 Task: Find connections with filter location La Romana with filter topic #communitywith filter profile language Spanish with filter current company JOJO INTERNATIONAL PVT LTD with filter school St. Aloysius College, Mangalore-575003 with filter industry Engineering Services with filter service category Video Production with filter keywords title Chief Executive Officer
Action: Mouse moved to (524, 70)
Screenshot: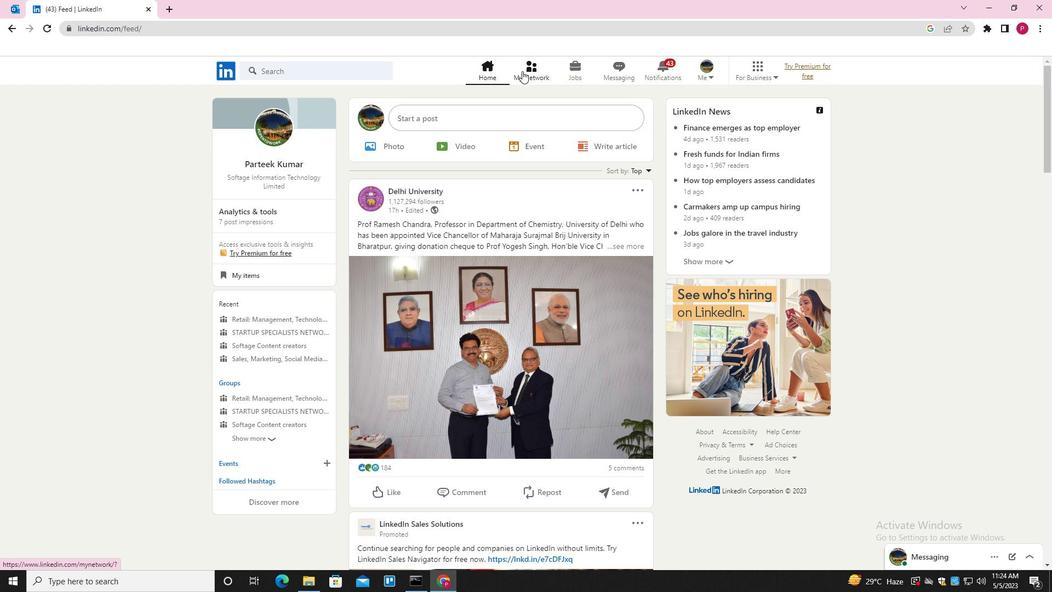 
Action: Mouse pressed left at (524, 70)
Screenshot: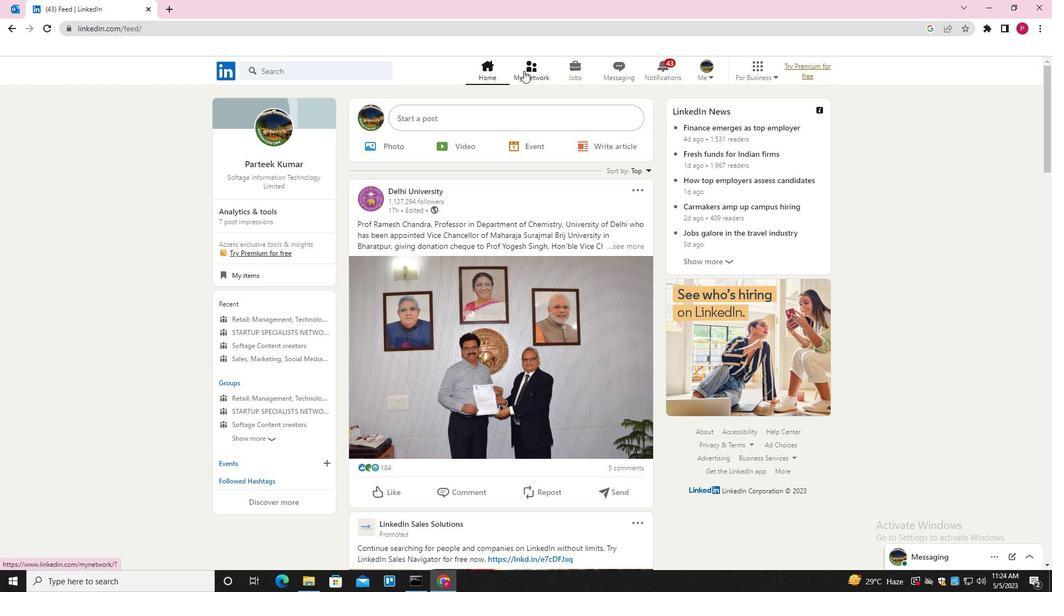 
Action: Mouse moved to (337, 134)
Screenshot: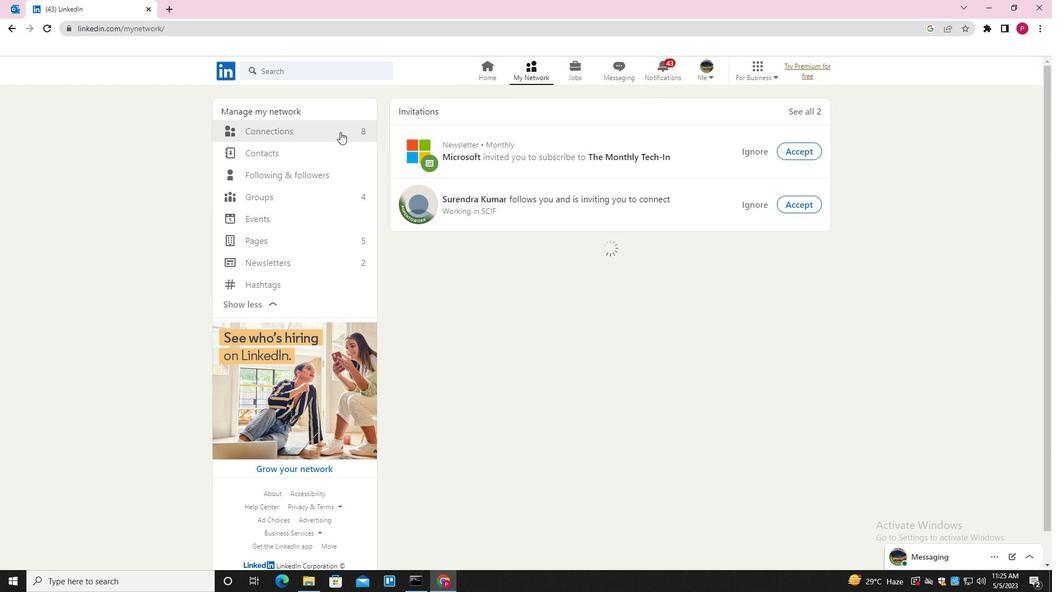
Action: Mouse pressed left at (337, 134)
Screenshot: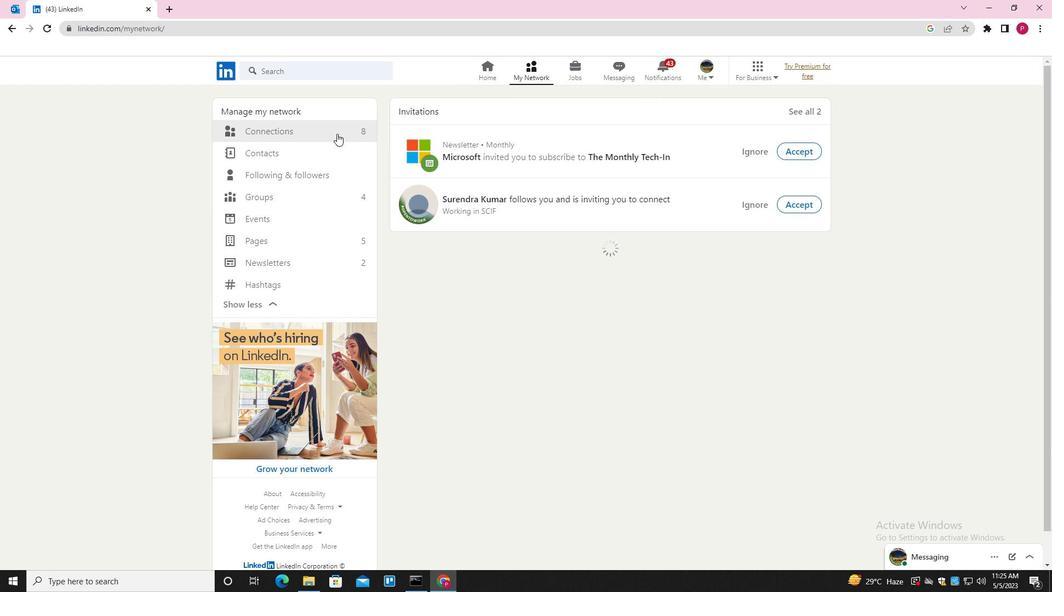 
Action: Mouse moved to (618, 132)
Screenshot: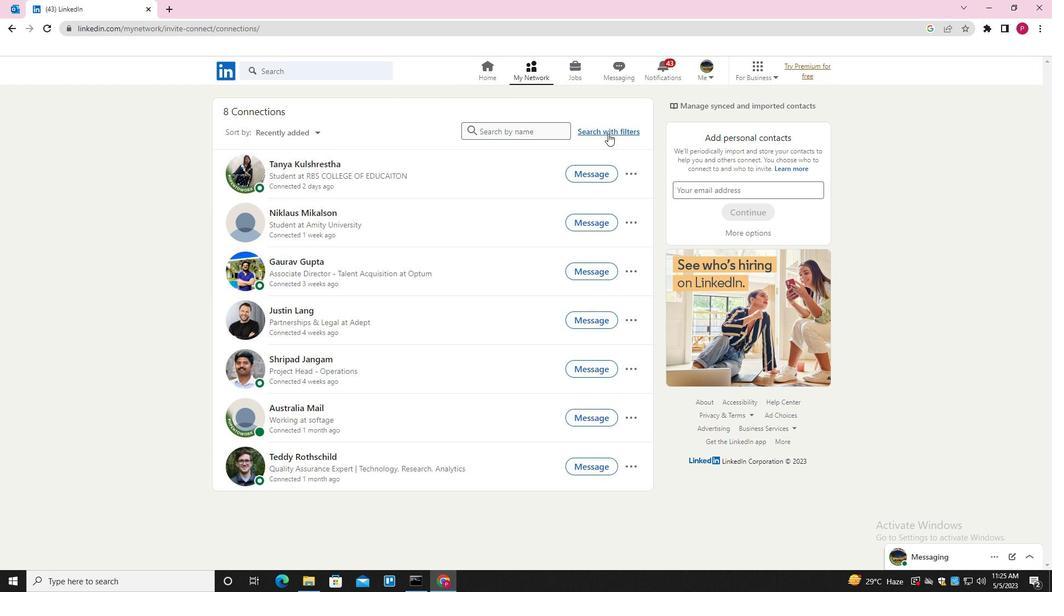 
Action: Mouse pressed left at (618, 132)
Screenshot: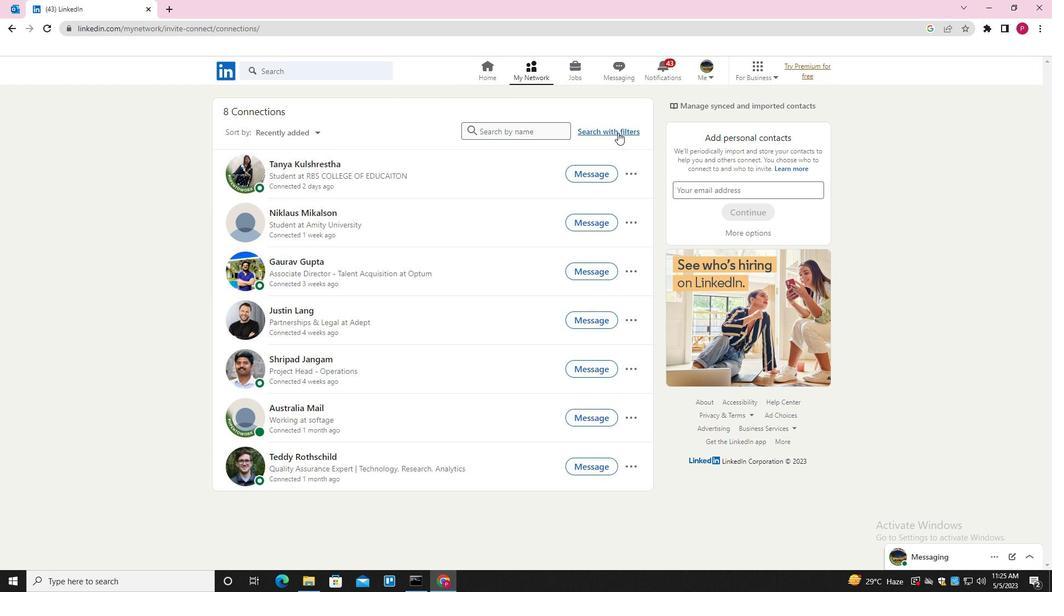 
Action: Mouse moved to (567, 104)
Screenshot: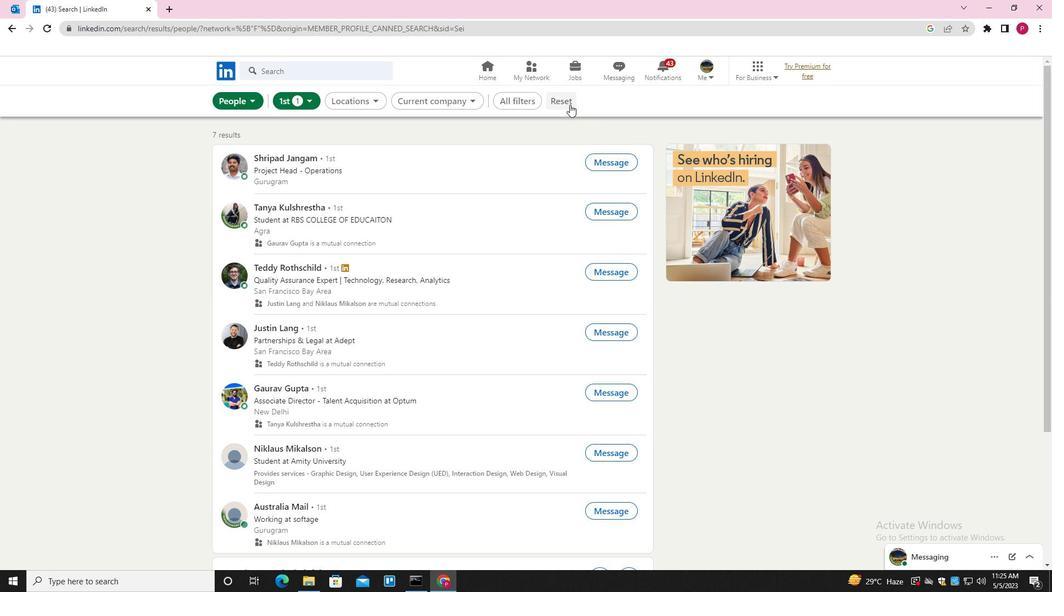 
Action: Mouse pressed left at (567, 104)
Screenshot: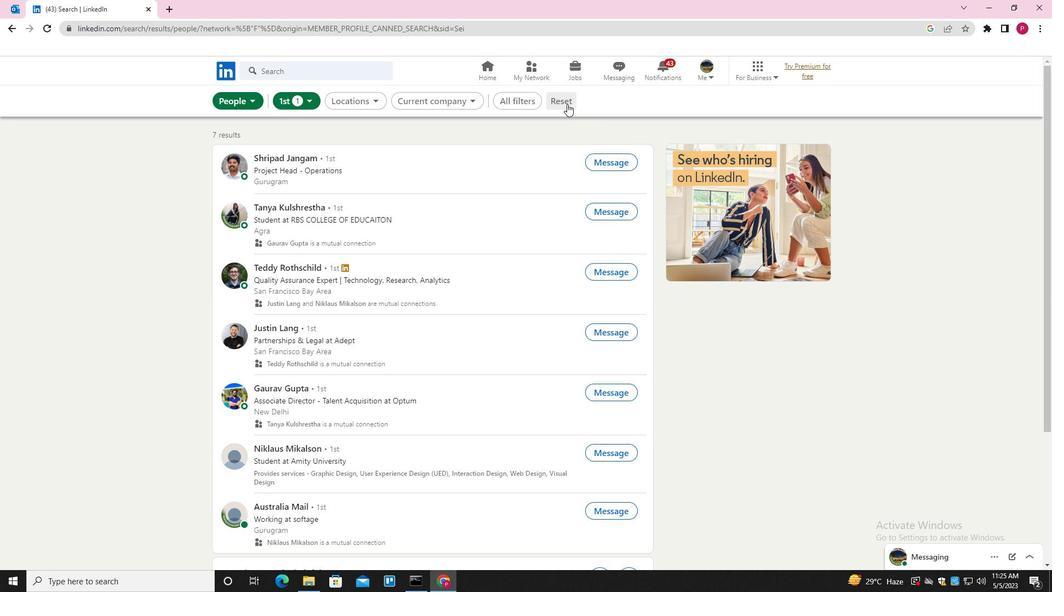 
Action: Mouse moved to (546, 101)
Screenshot: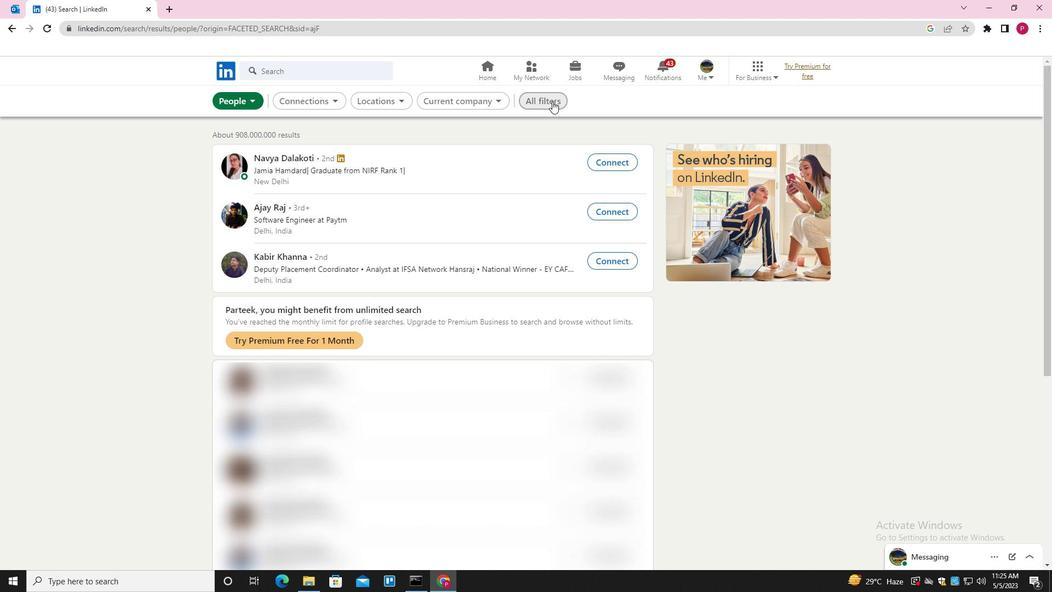 
Action: Mouse pressed left at (546, 101)
Screenshot: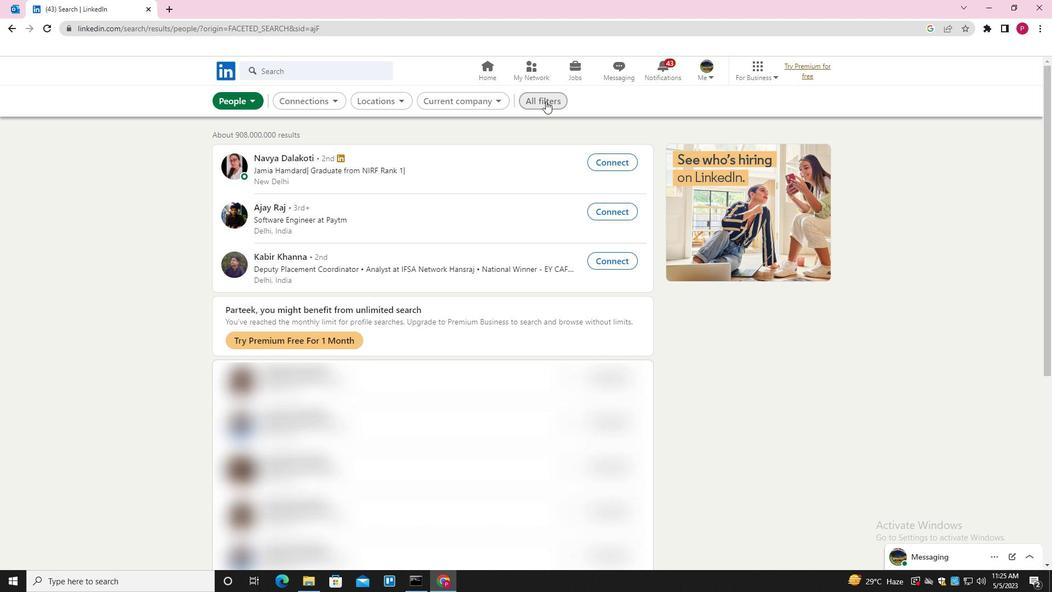 
Action: Mouse moved to (836, 239)
Screenshot: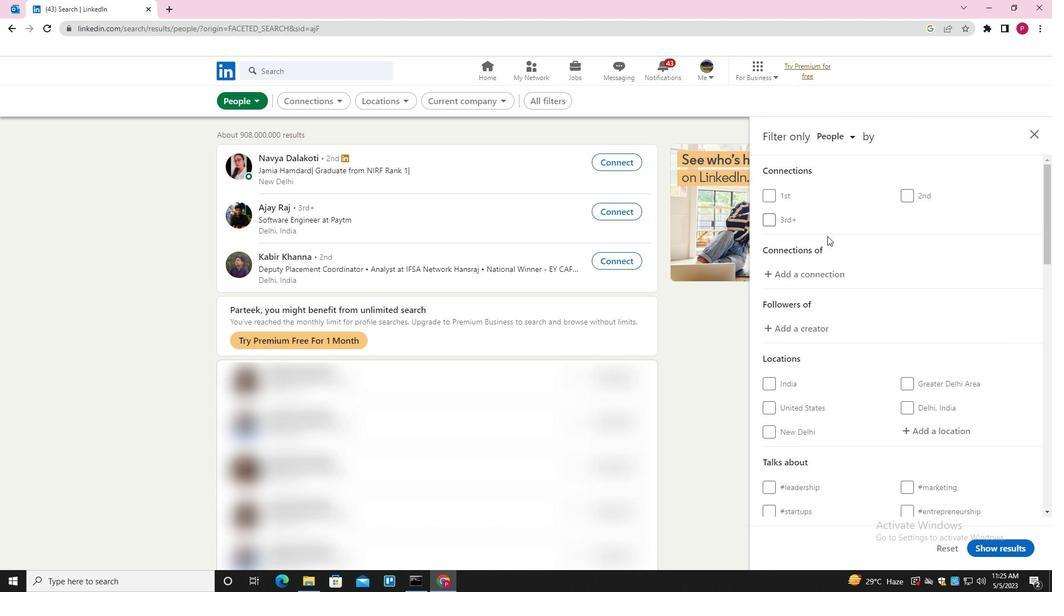 
Action: Mouse scrolled (836, 239) with delta (0, 0)
Screenshot: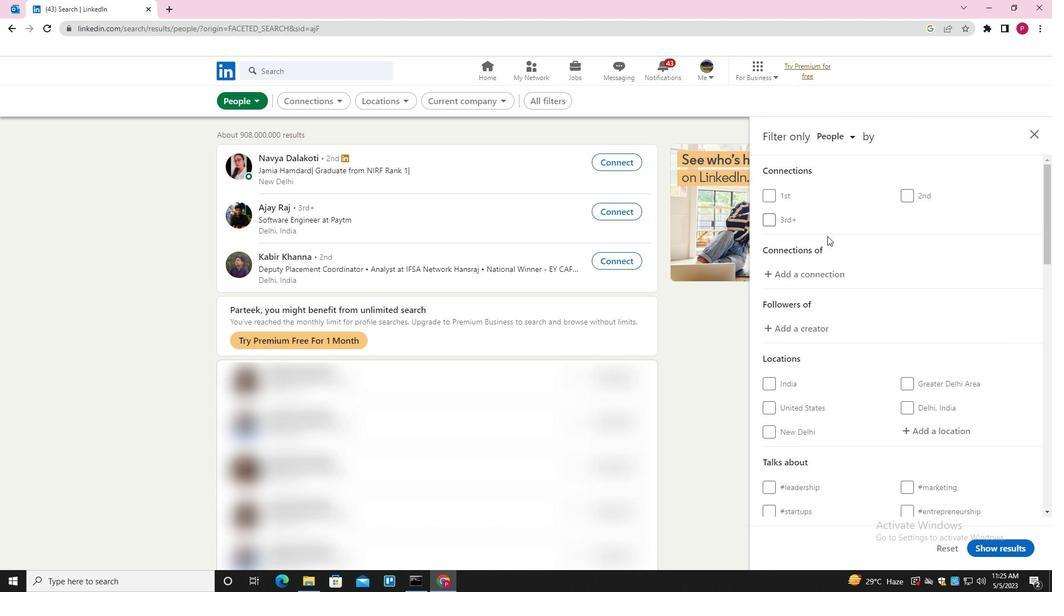 
Action: Mouse moved to (847, 246)
Screenshot: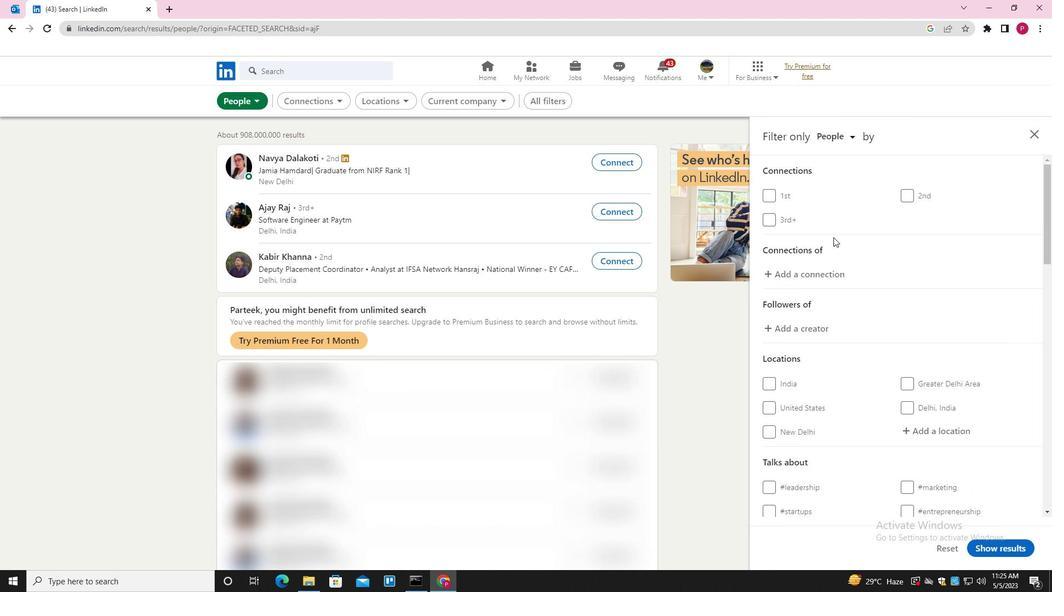 
Action: Mouse scrolled (847, 245) with delta (0, 0)
Screenshot: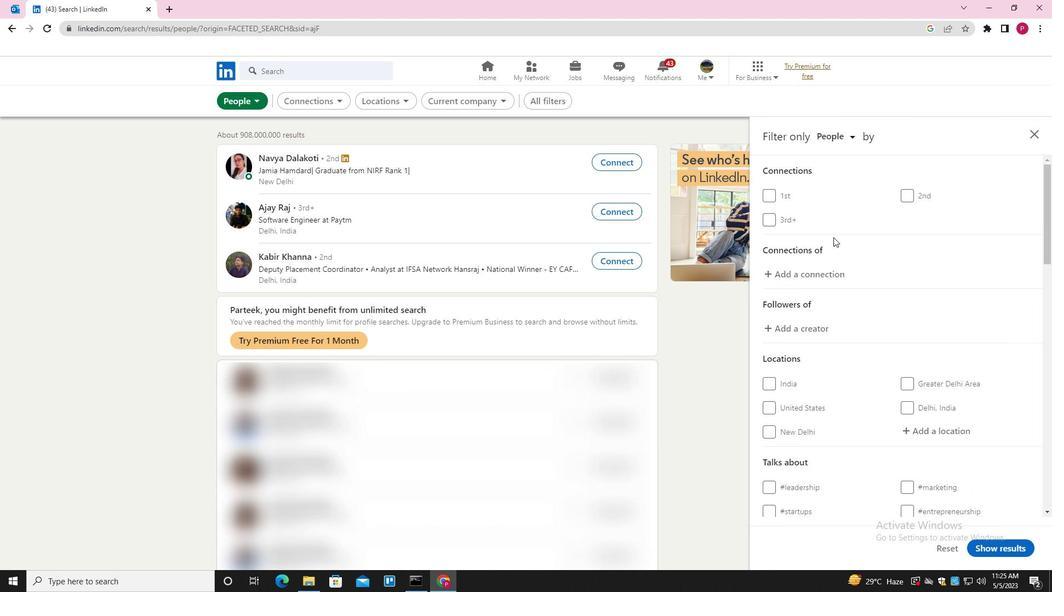 
Action: Mouse moved to (882, 261)
Screenshot: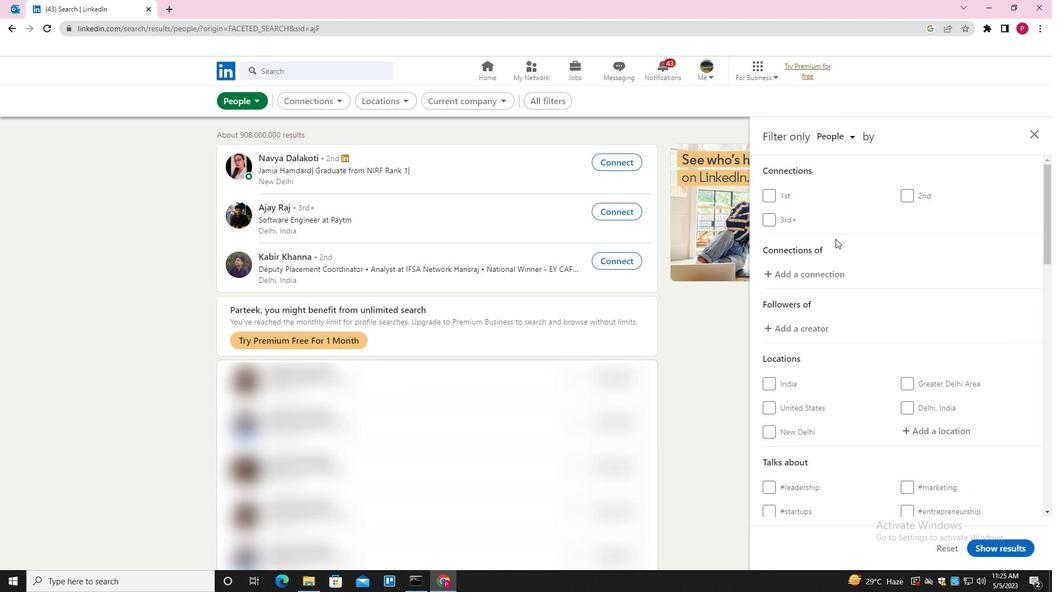 
Action: Mouse scrolled (882, 260) with delta (0, 0)
Screenshot: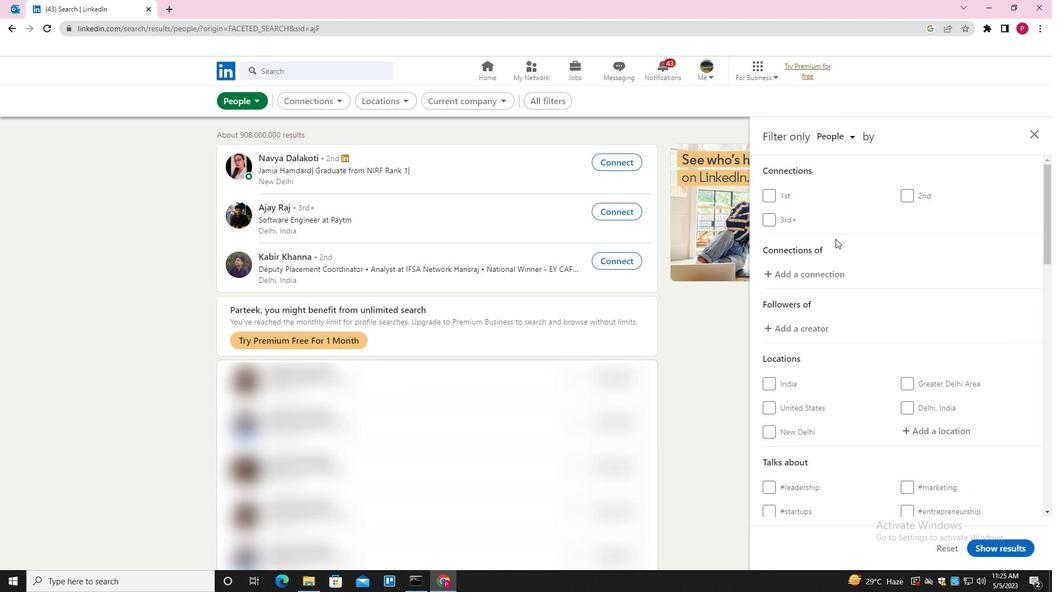 
Action: Mouse moved to (920, 269)
Screenshot: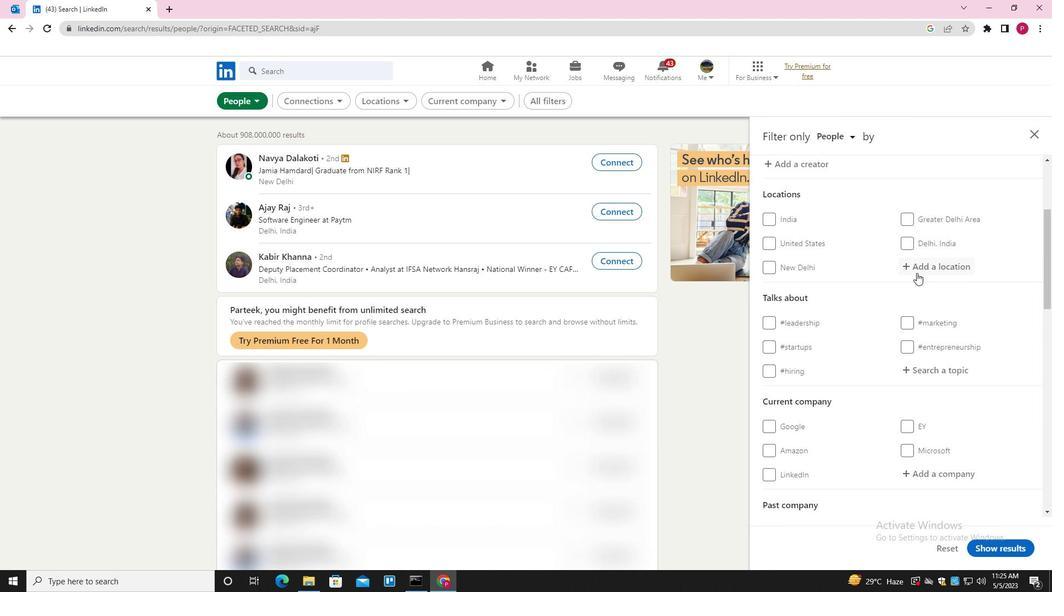 
Action: Mouse pressed left at (920, 269)
Screenshot: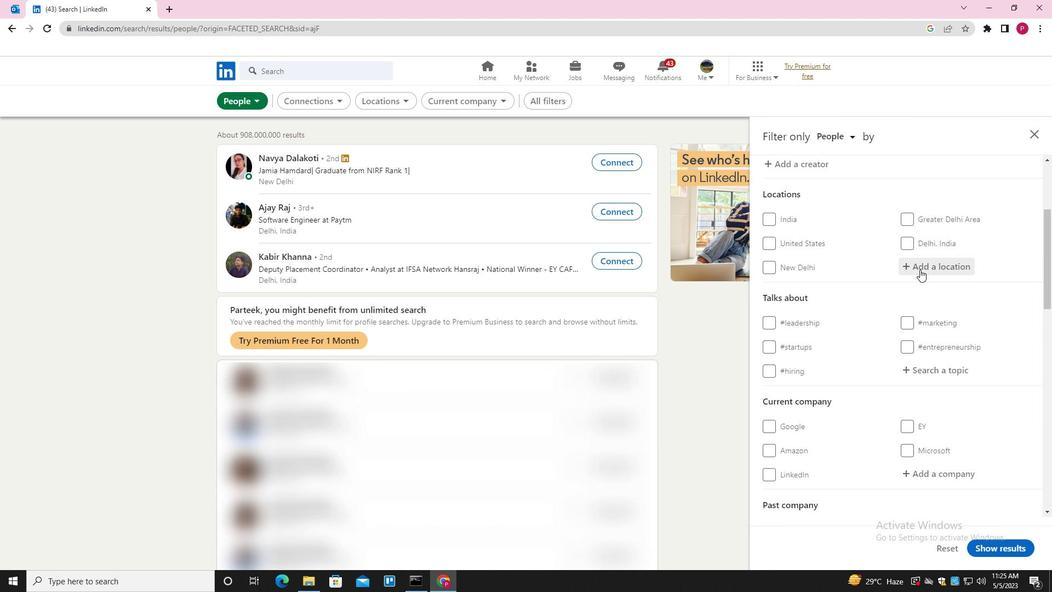 
Action: Key pressed <Key.shift>LA<Key.space><Key.shift>ROMANA<Key.space><Key.down><Key.enter>
Screenshot: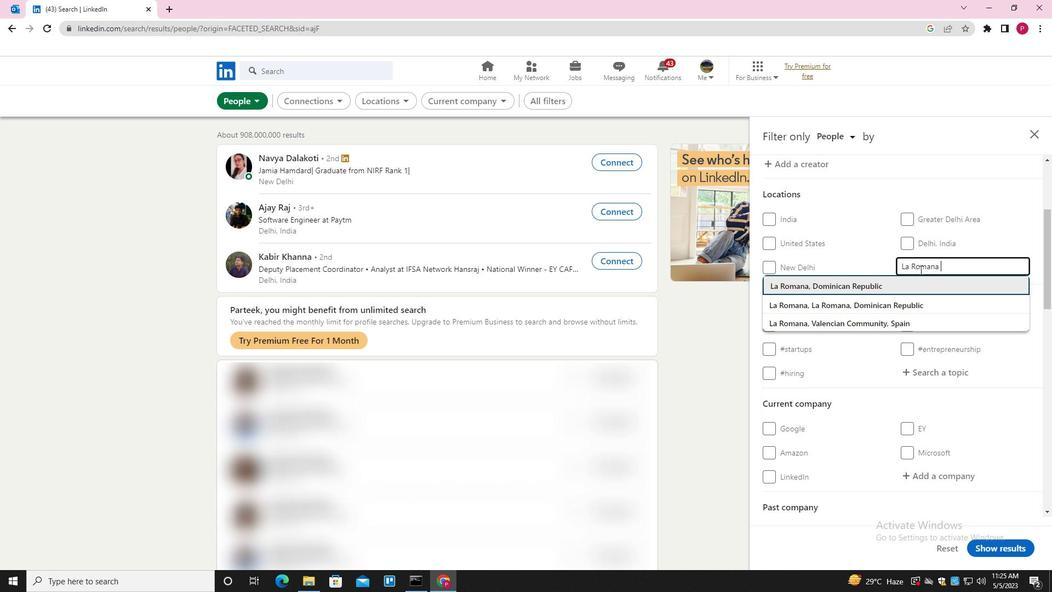 
Action: Mouse moved to (920, 276)
Screenshot: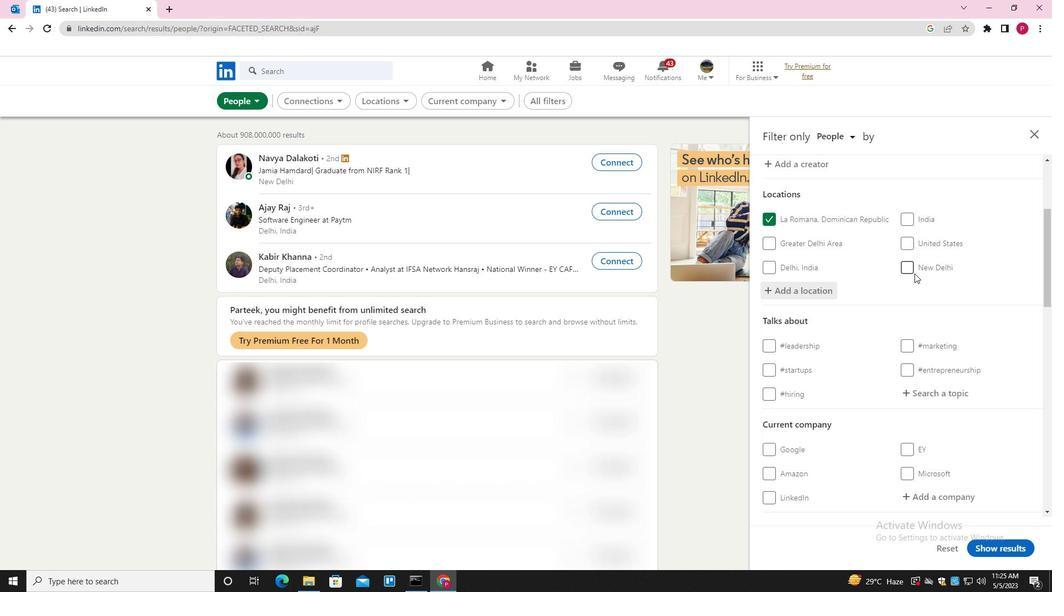 
Action: Mouse scrolled (920, 276) with delta (0, 0)
Screenshot: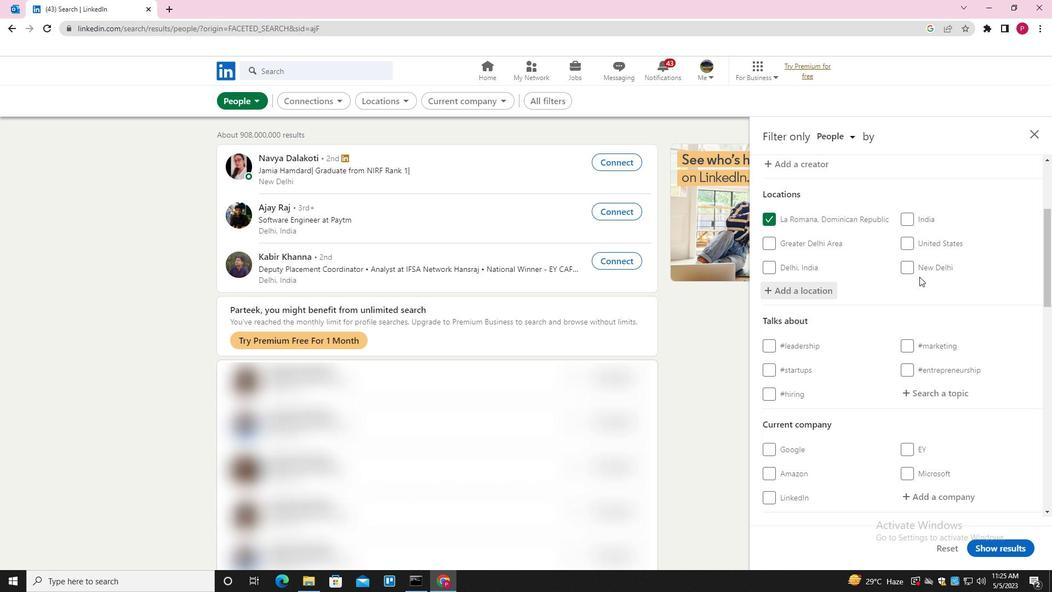 
Action: Mouse scrolled (920, 276) with delta (0, 0)
Screenshot: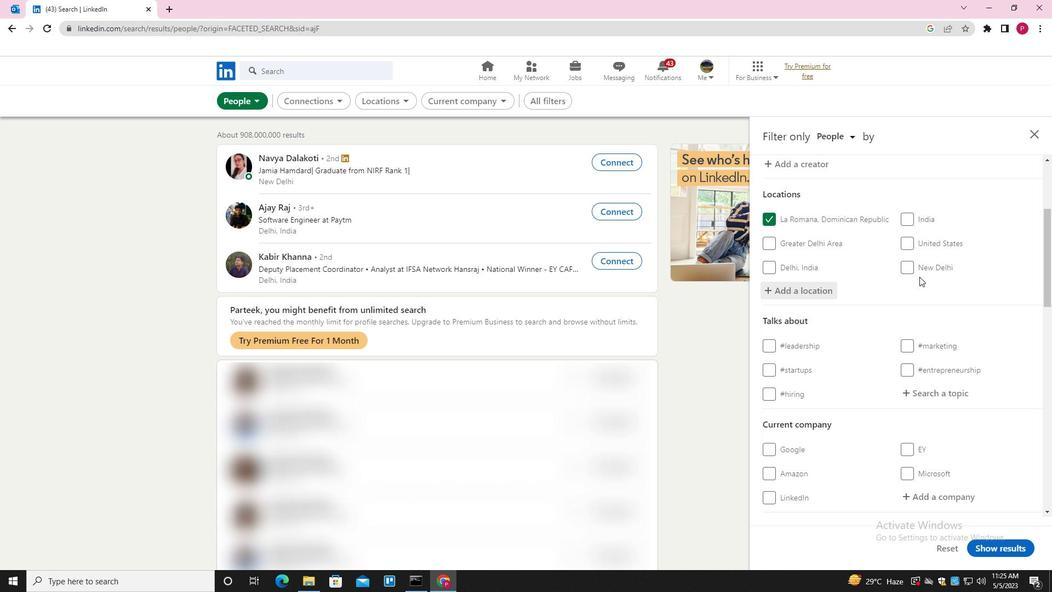 
Action: Mouse moved to (920, 277)
Screenshot: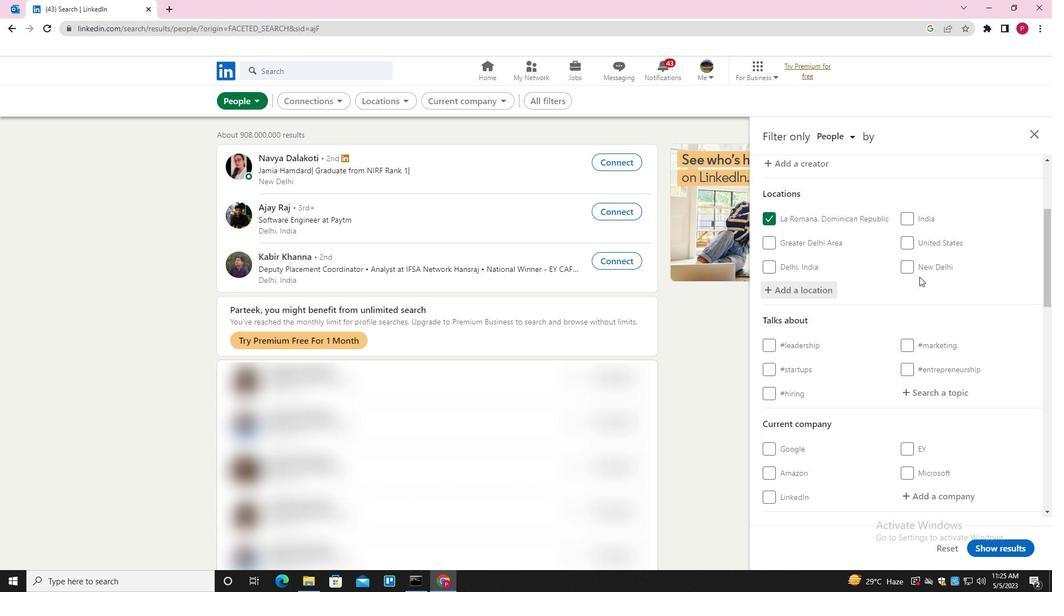 
Action: Mouse scrolled (920, 276) with delta (0, 0)
Screenshot: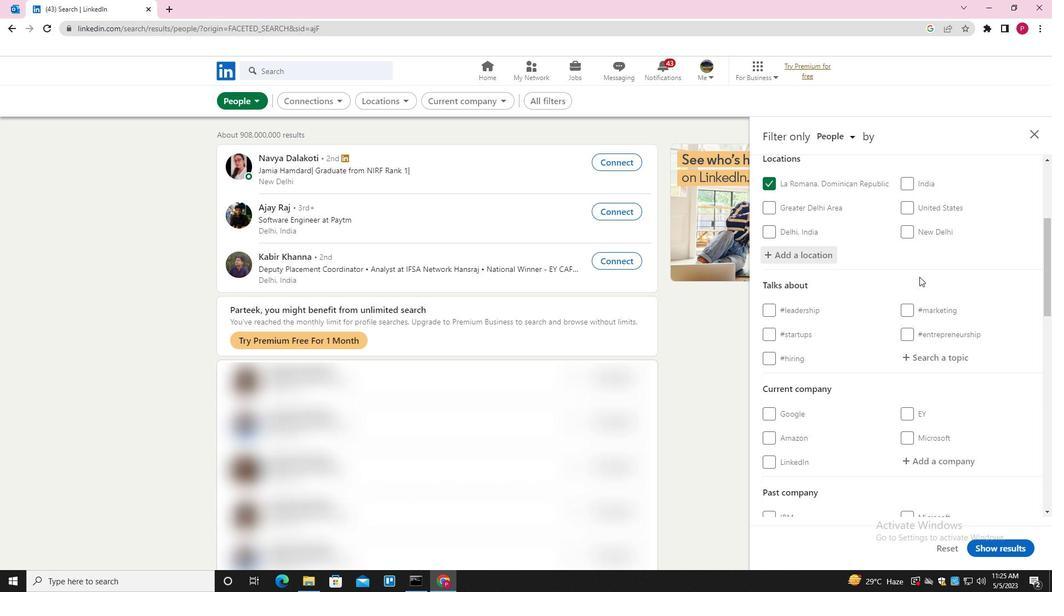 
Action: Mouse moved to (935, 230)
Screenshot: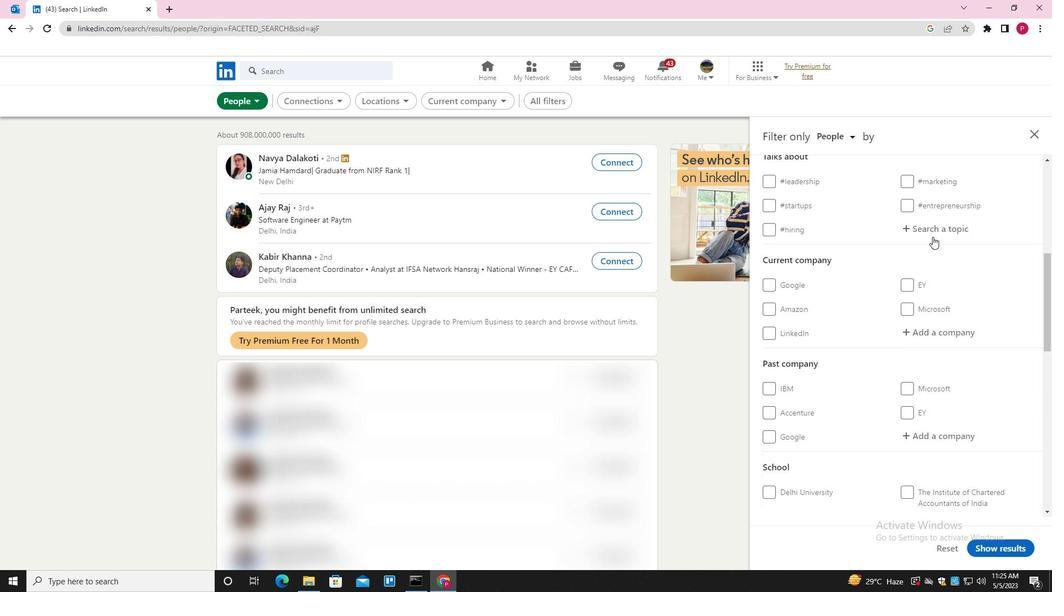 
Action: Mouse pressed left at (935, 230)
Screenshot: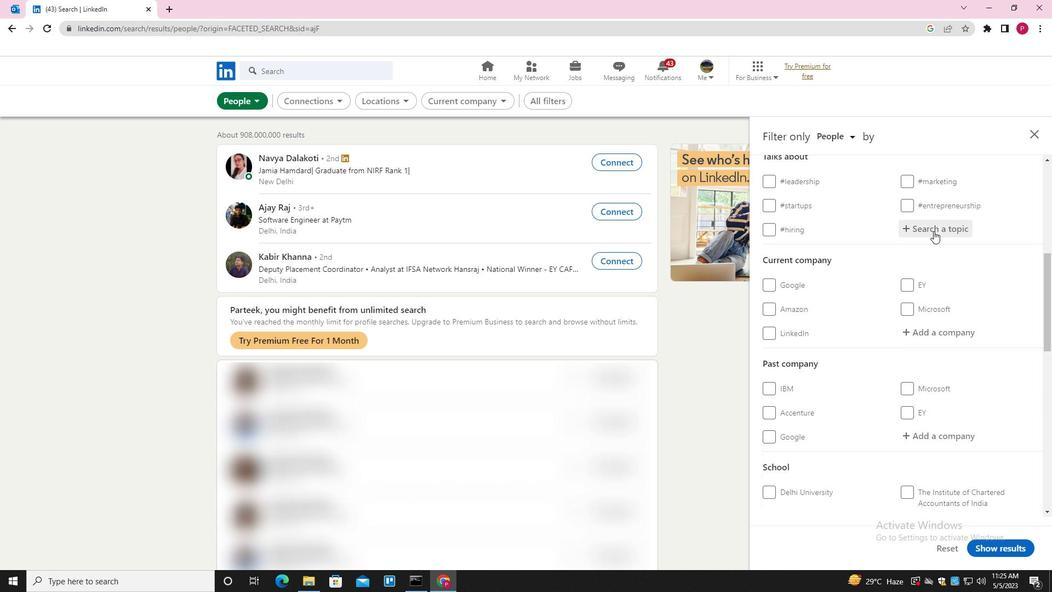 
Action: Key pressed <Key.shift><Key.shift><Key.shift><Key.shift><Key.shift><Key.shift><Key.shift><Key.shift><Key.shift>S<Key.backspace><Key.shift><Key.shift><Key.shift><Key.shift><Key.shift><Key.shift><Key.shift><Key.shift><Key.shift><Key.shift><Key.shift><Key.shift><Key.shift><Key.shift><Key.shift><Key.shift><Key.shift><Key.shift><Key.shift><Key.shift><Key.shift><Key.shift>COMMUNITY<Key.down><Key.enter>
Screenshot: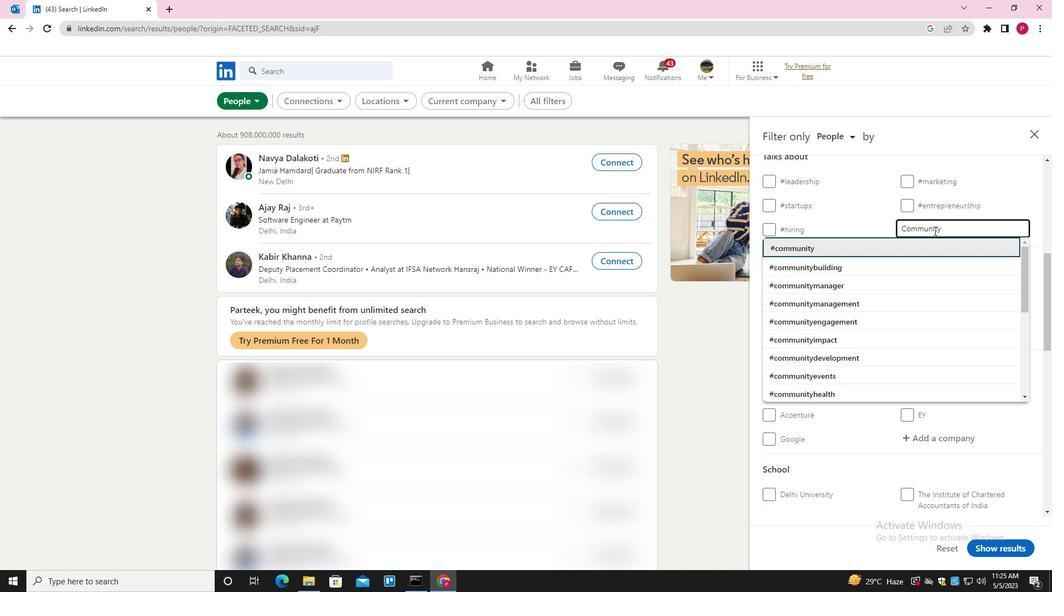 
Action: Mouse moved to (901, 281)
Screenshot: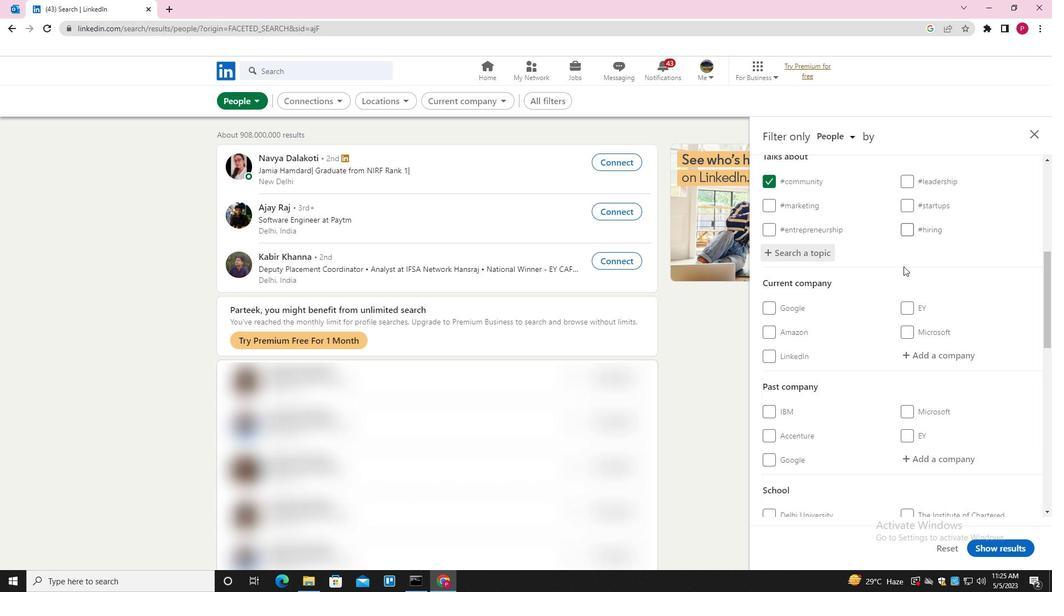 
Action: Mouse scrolled (901, 281) with delta (0, 0)
Screenshot: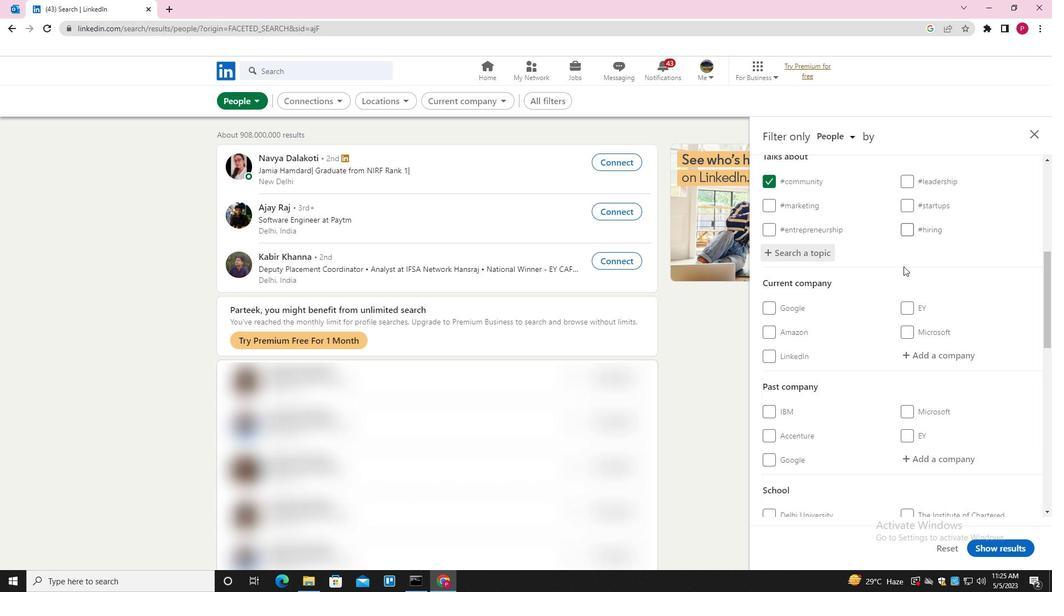 
Action: Mouse moved to (899, 297)
Screenshot: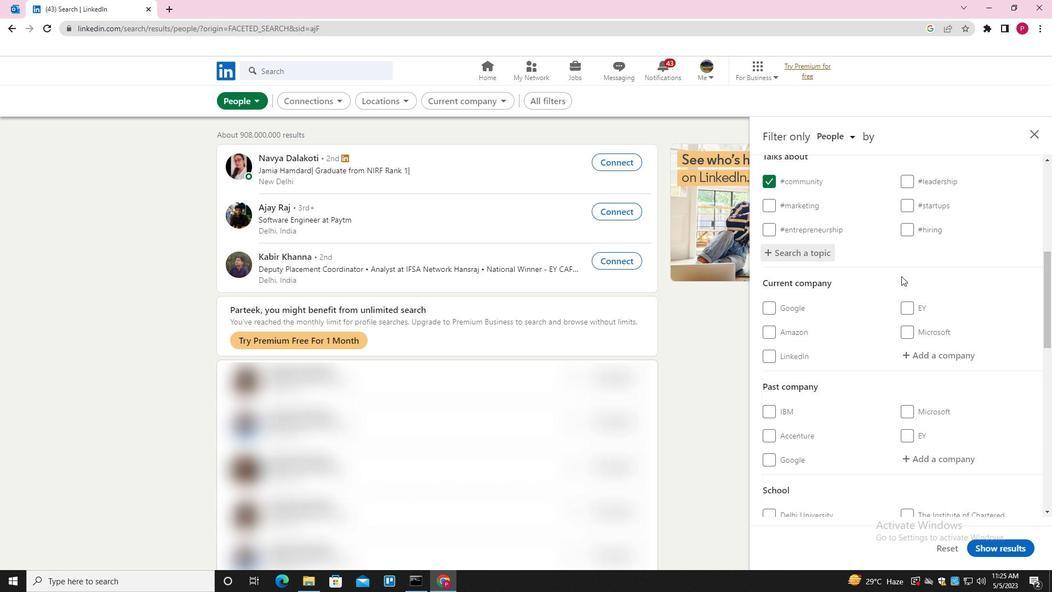 
Action: Mouse scrolled (899, 296) with delta (0, 0)
Screenshot: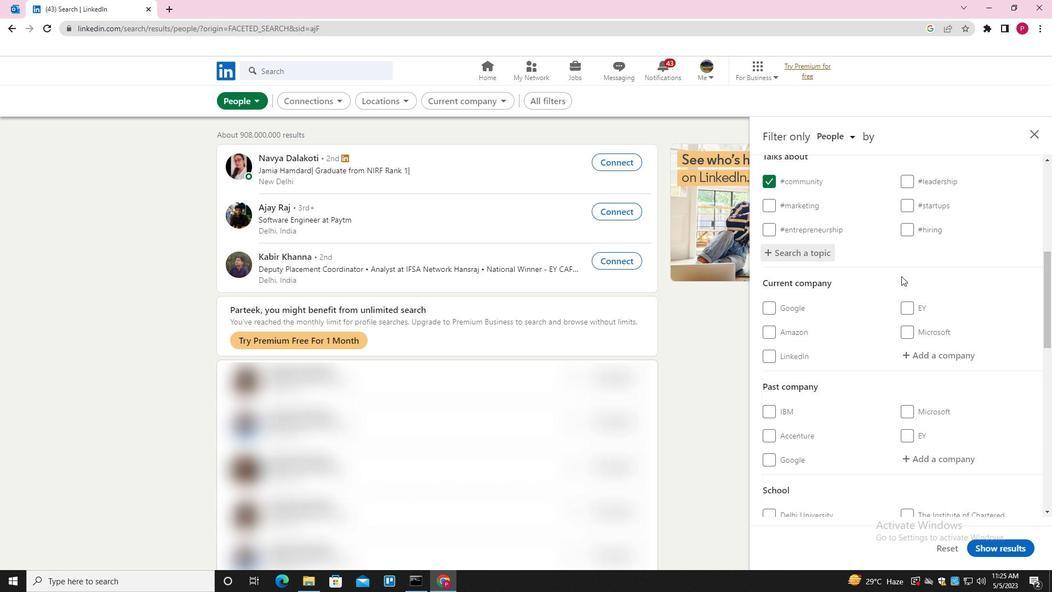 
Action: Mouse moved to (898, 302)
Screenshot: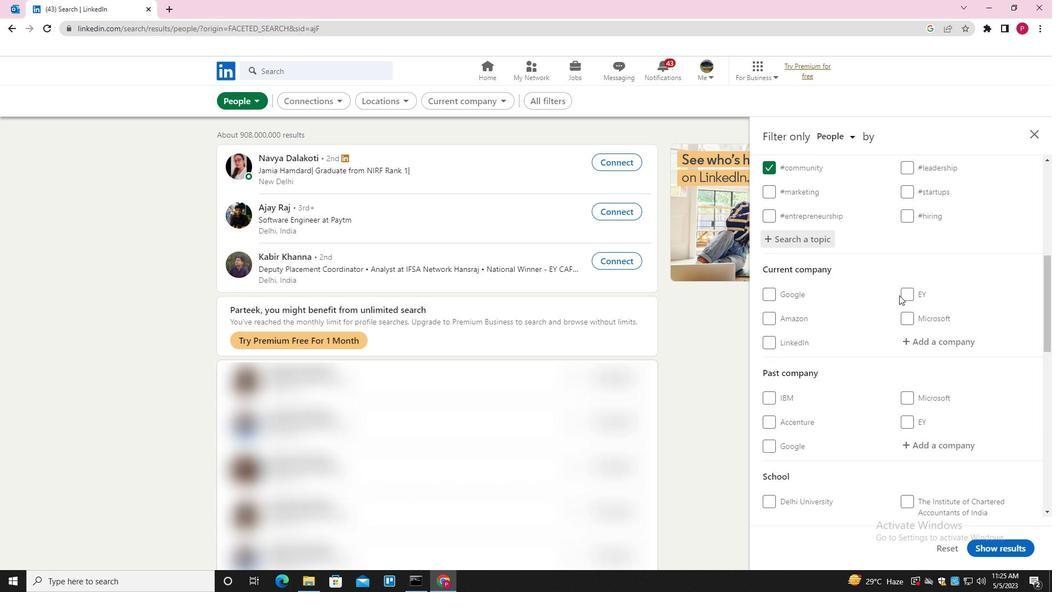 
Action: Mouse scrolled (898, 301) with delta (0, 0)
Screenshot: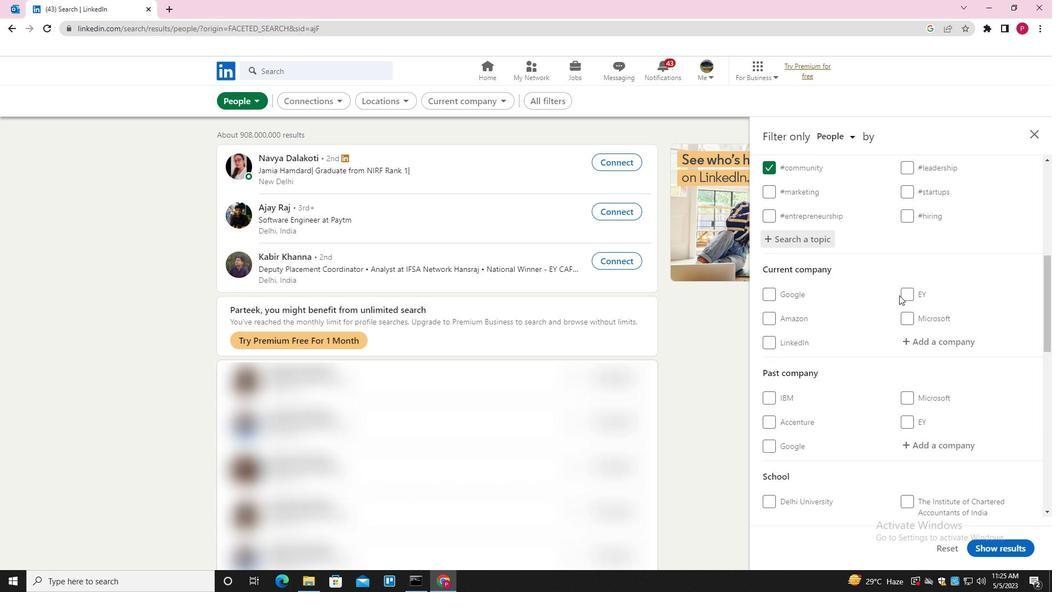 
Action: Mouse moved to (898, 303)
Screenshot: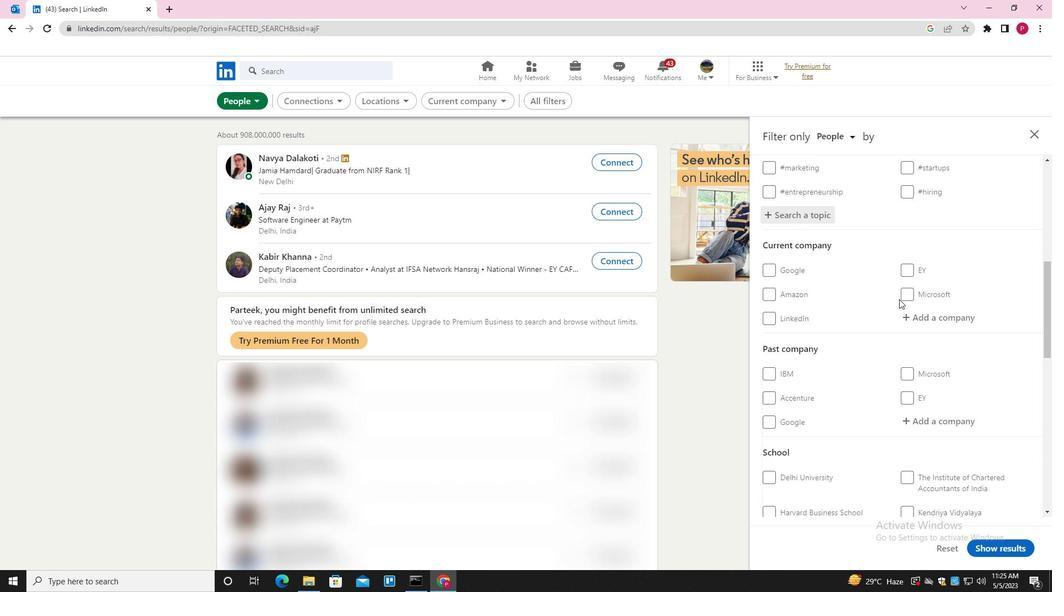 
Action: Mouse scrolled (898, 303) with delta (0, 0)
Screenshot: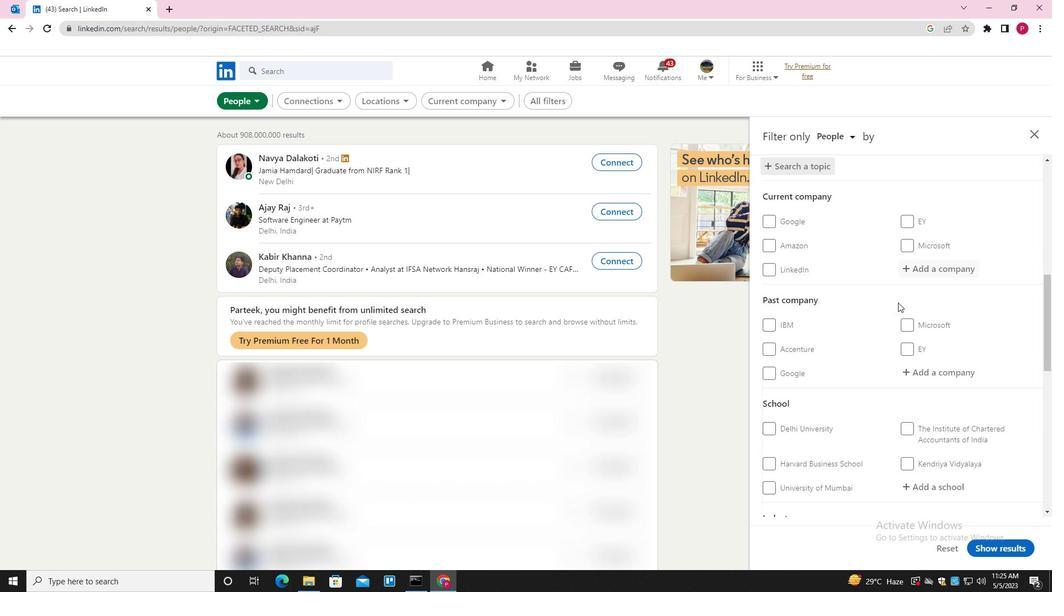 
Action: Mouse moved to (898, 304)
Screenshot: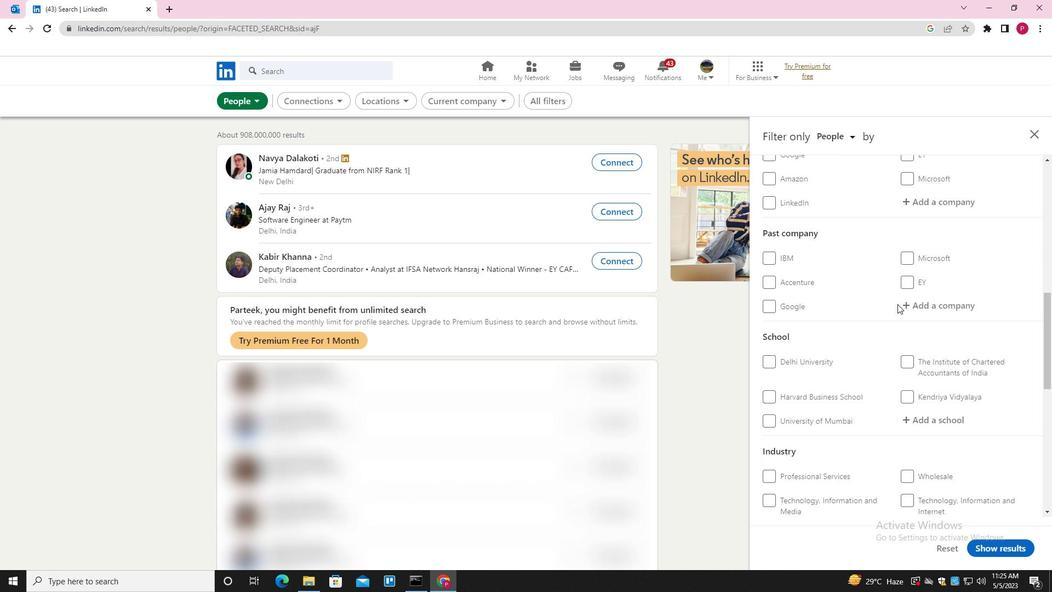 
Action: Mouse scrolled (898, 304) with delta (0, 0)
Screenshot: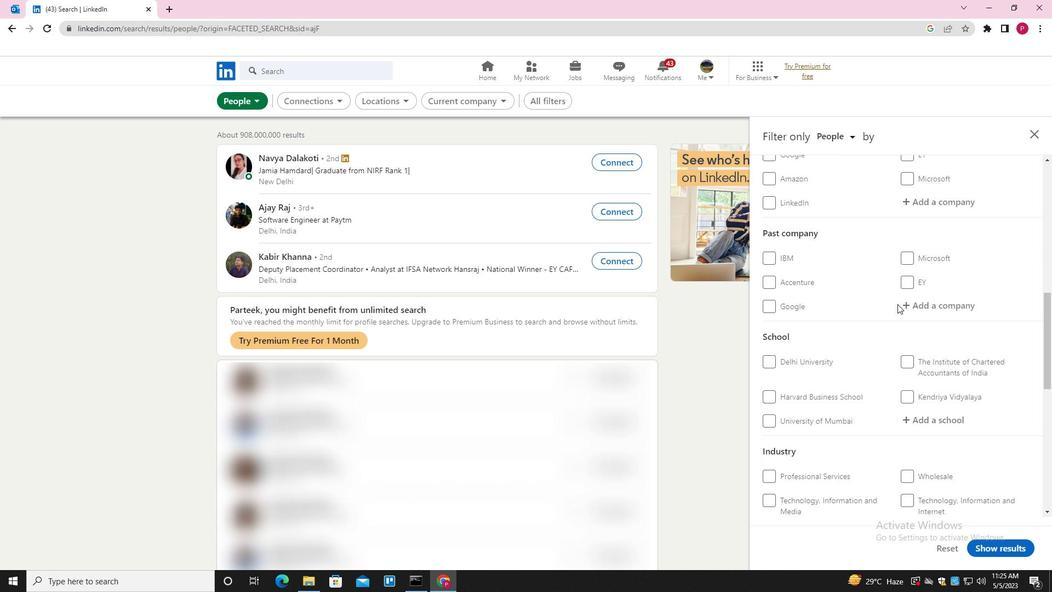 
Action: Mouse moved to (898, 305)
Screenshot: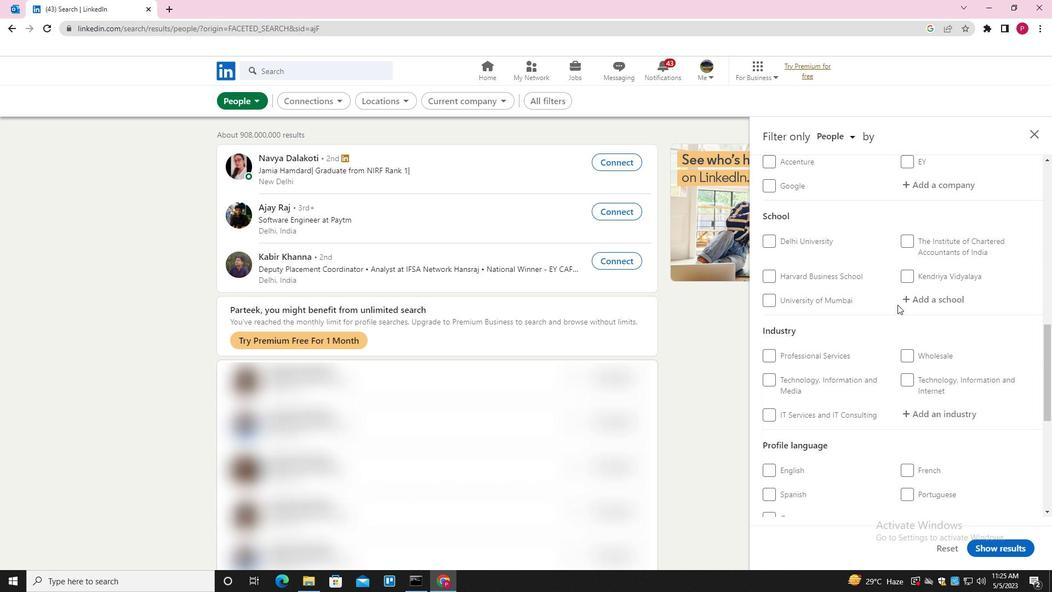 
Action: Mouse scrolled (898, 304) with delta (0, 0)
Screenshot: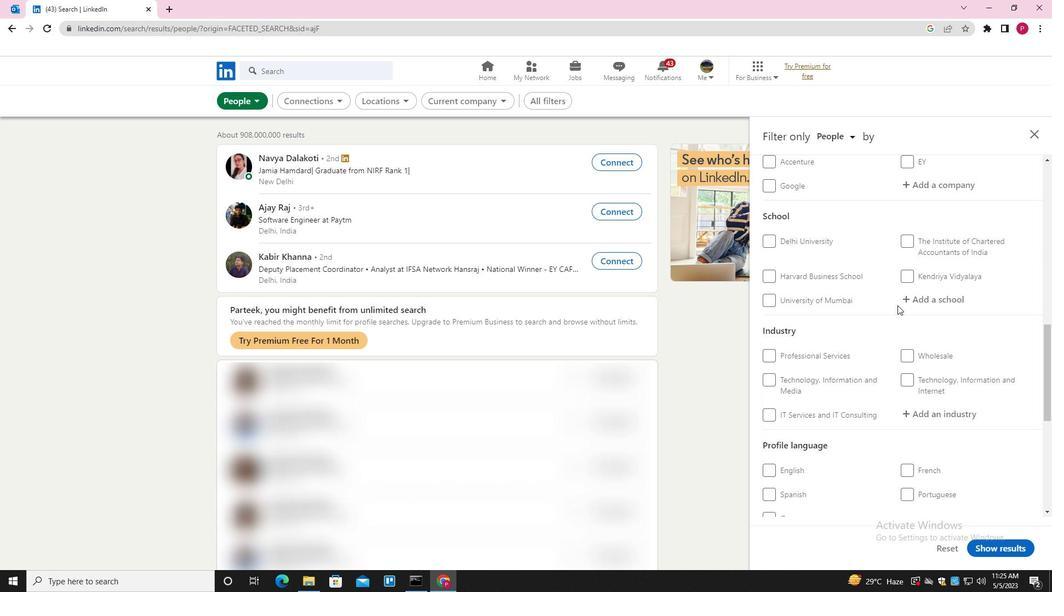 
Action: Mouse scrolled (898, 304) with delta (0, 0)
Screenshot: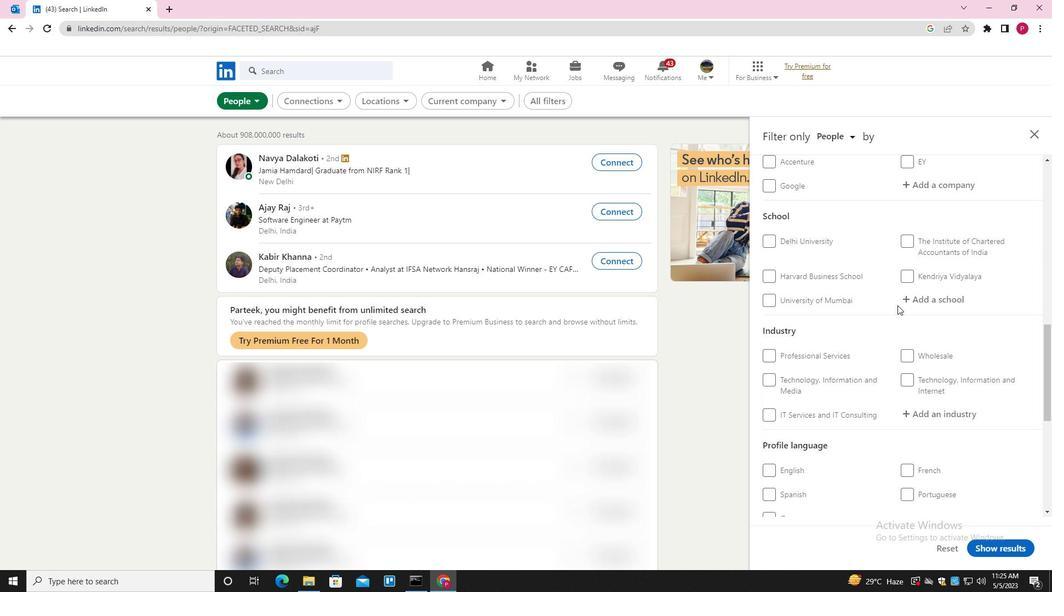 
Action: Mouse scrolled (898, 304) with delta (0, 0)
Screenshot: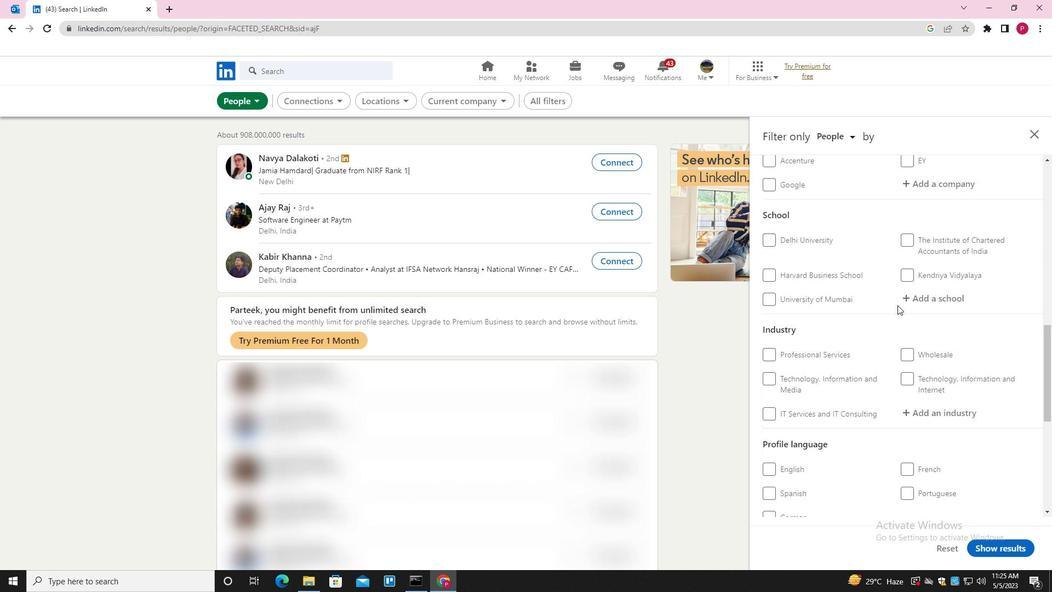
Action: Mouse moved to (780, 328)
Screenshot: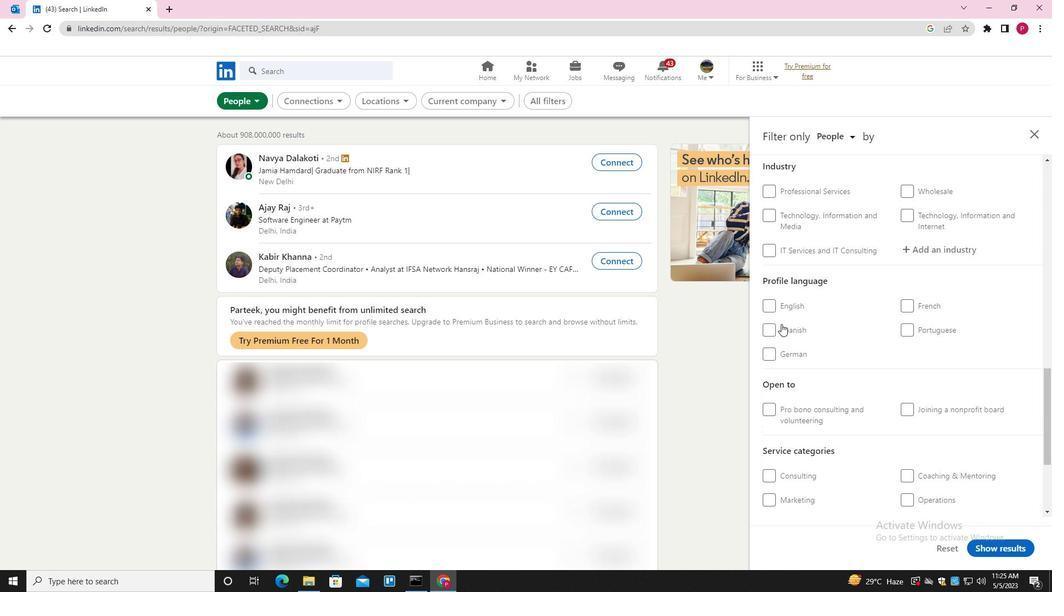 
Action: Mouse pressed left at (780, 328)
Screenshot: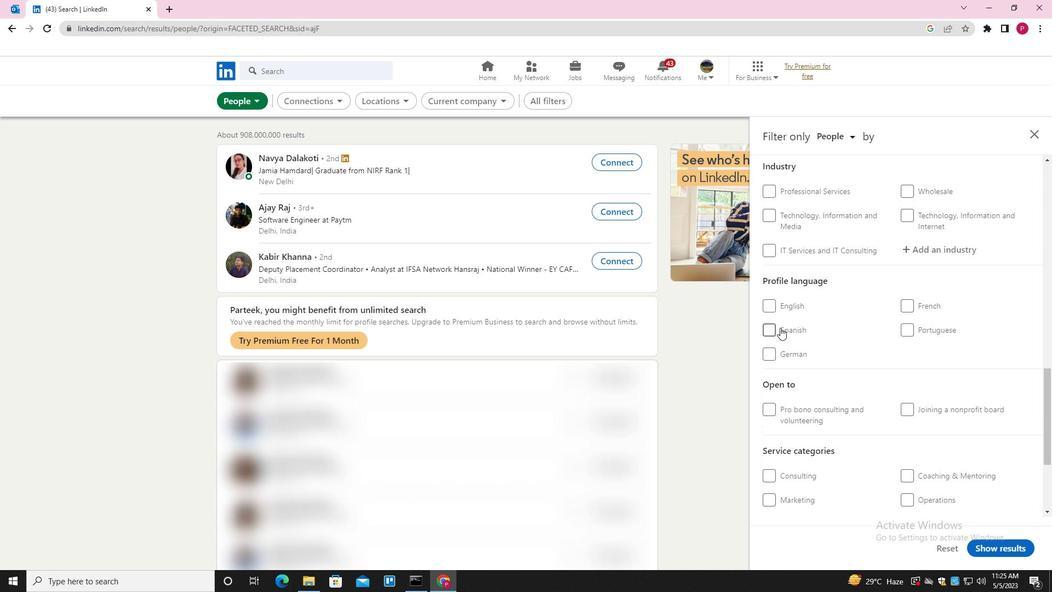 
Action: Mouse moved to (863, 338)
Screenshot: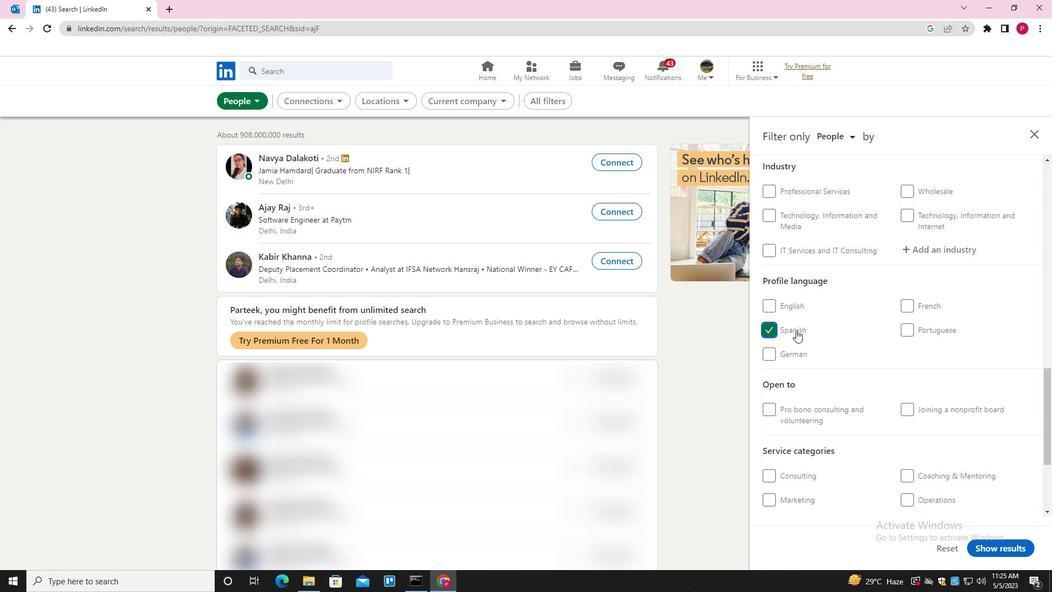 
Action: Mouse scrolled (863, 338) with delta (0, 0)
Screenshot: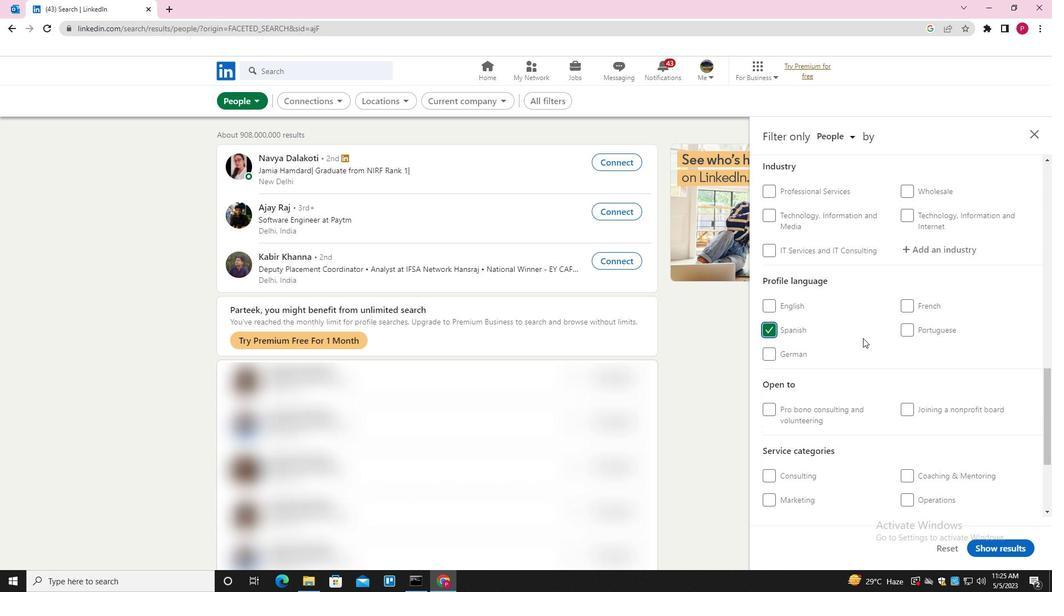 
Action: Mouse scrolled (863, 338) with delta (0, 0)
Screenshot: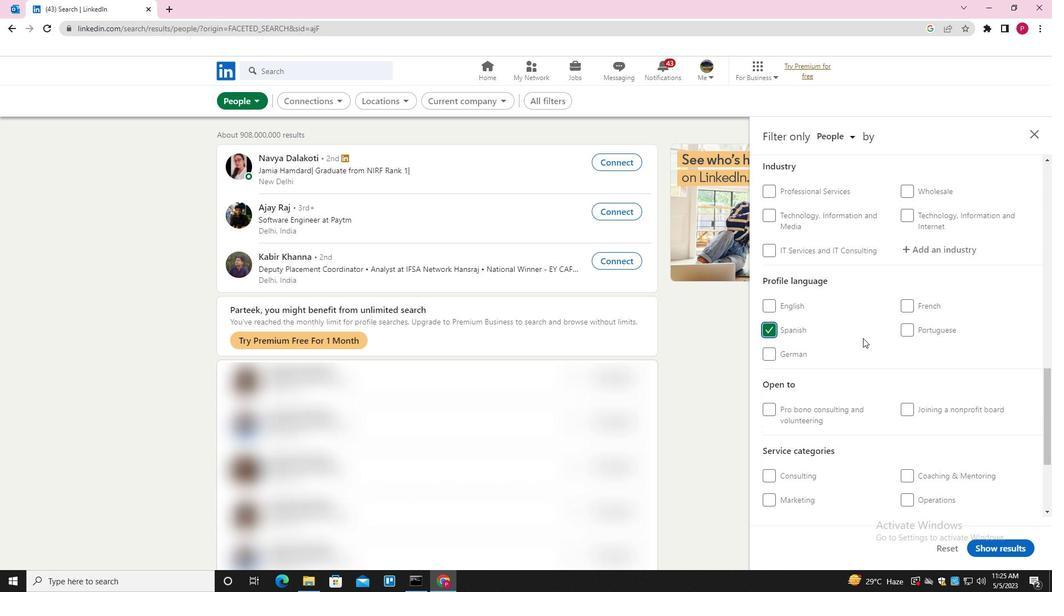 
Action: Mouse scrolled (863, 338) with delta (0, 0)
Screenshot: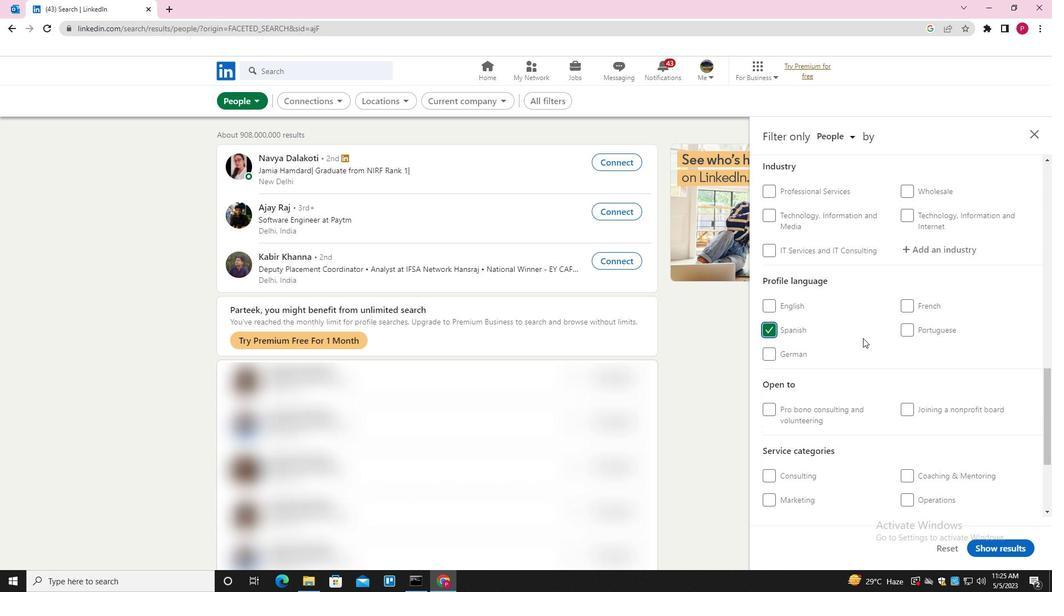 
Action: Mouse scrolled (863, 338) with delta (0, 0)
Screenshot: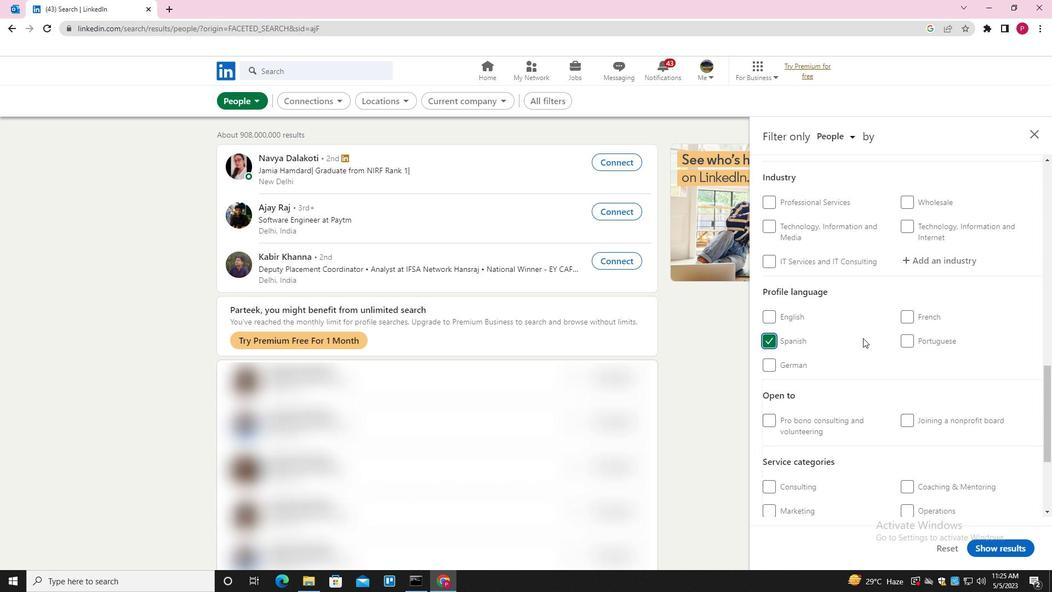 
Action: Mouse scrolled (863, 338) with delta (0, 0)
Screenshot: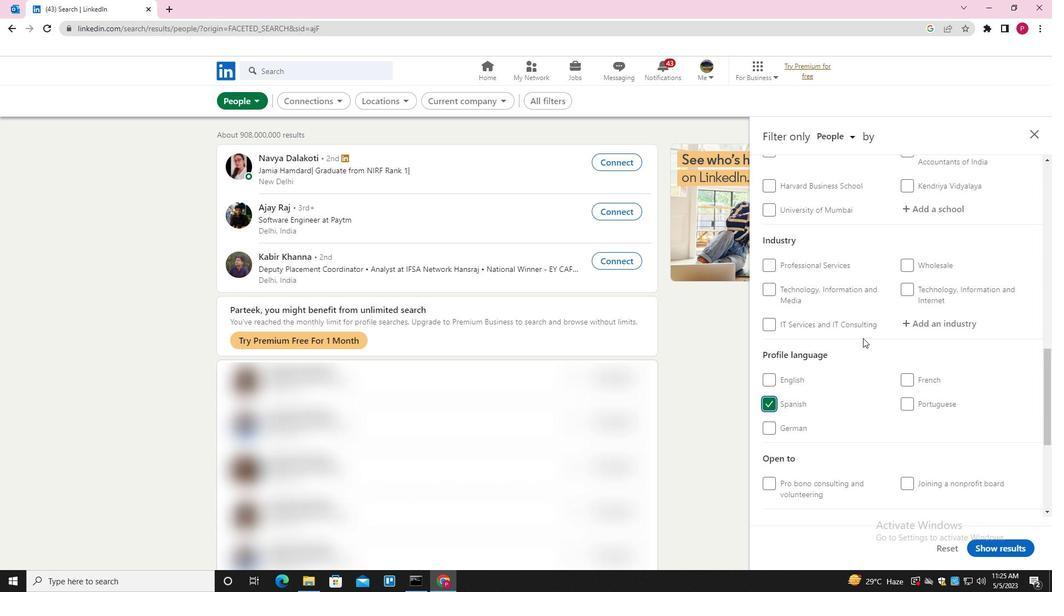 
Action: Mouse scrolled (863, 338) with delta (0, 0)
Screenshot: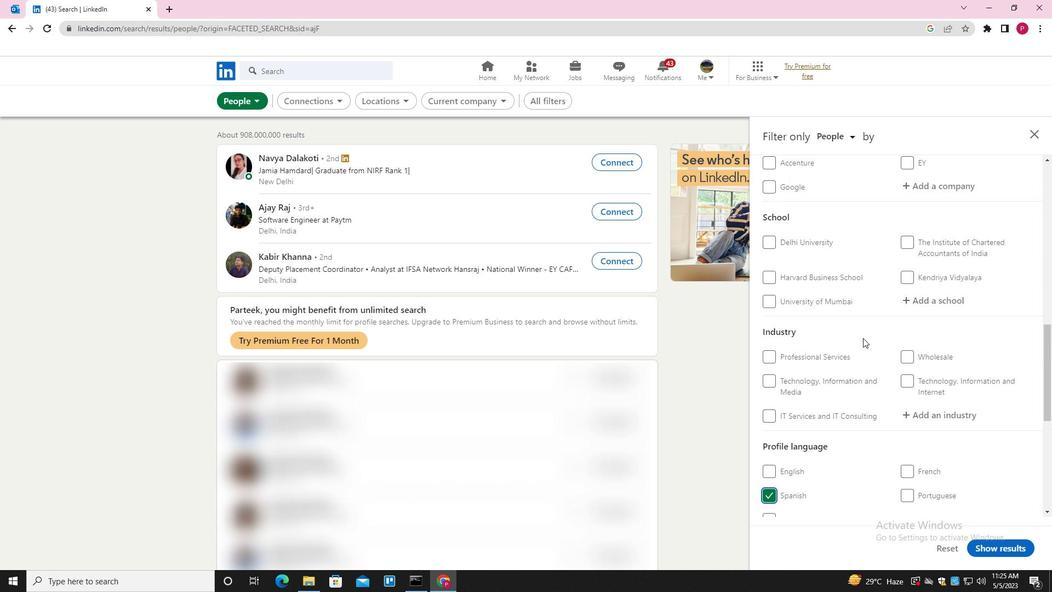 
Action: Mouse moved to (925, 246)
Screenshot: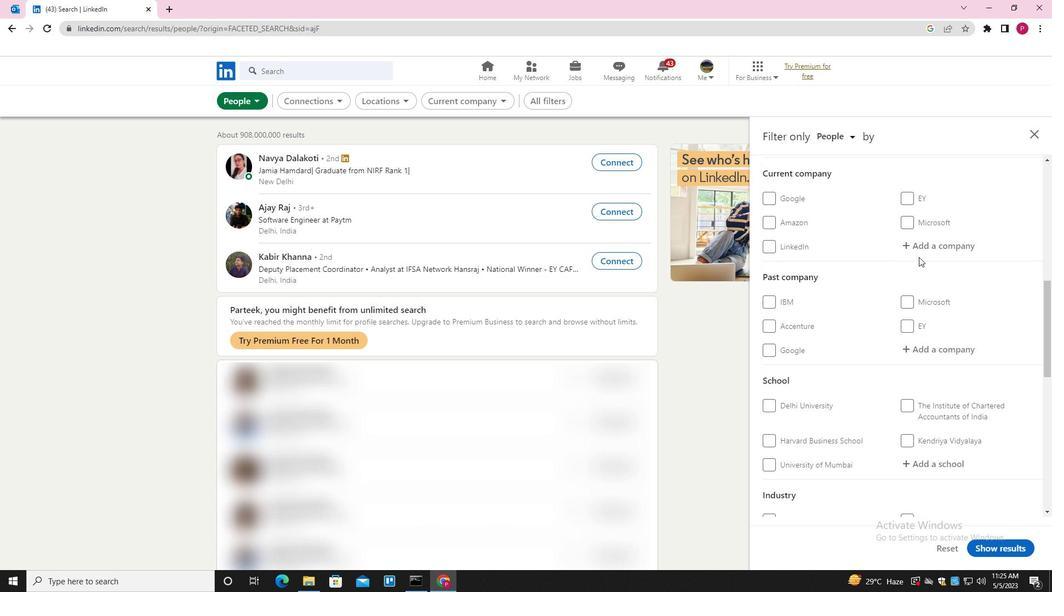 
Action: Mouse pressed left at (925, 246)
Screenshot: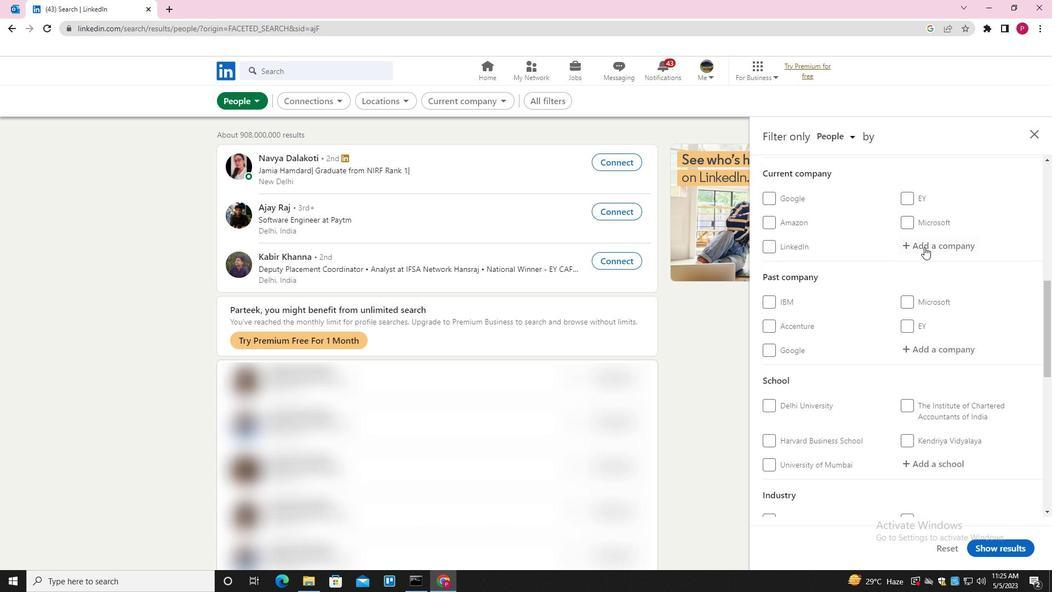 
Action: Key pressed <Key.shift><Key.shift><Key.shift><Key.shift><Key.shift><Key.shift><Key.shift>JO<Key.shift><Key.shift><Key.shift><Key.backspace><Key.shift>OJO<Key.space><Key.shift><Key.shift><Key.shift><Key.shift><Key.shift><Key.shift><Key.shift><Key.shift><Key.shift><Key.shift><Key.shift><Key.shift><Key.shift><Key.shift>INTERNATIONAL<Key.space>PVT<Key.space>LTD<Key.down><Key.enter>
Screenshot: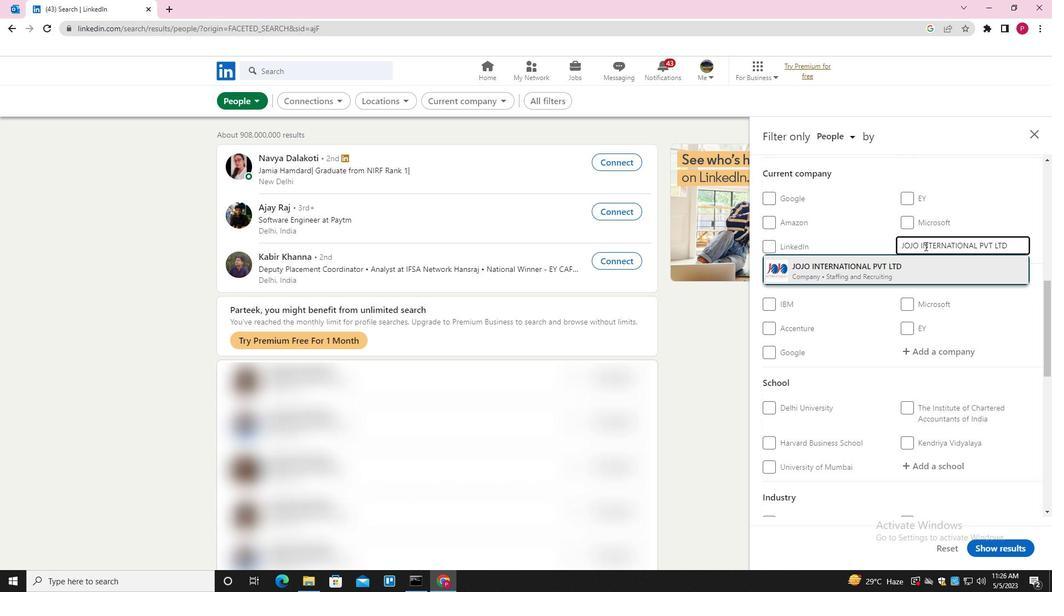 
Action: Mouse moved to (873, 315)
Screenshot: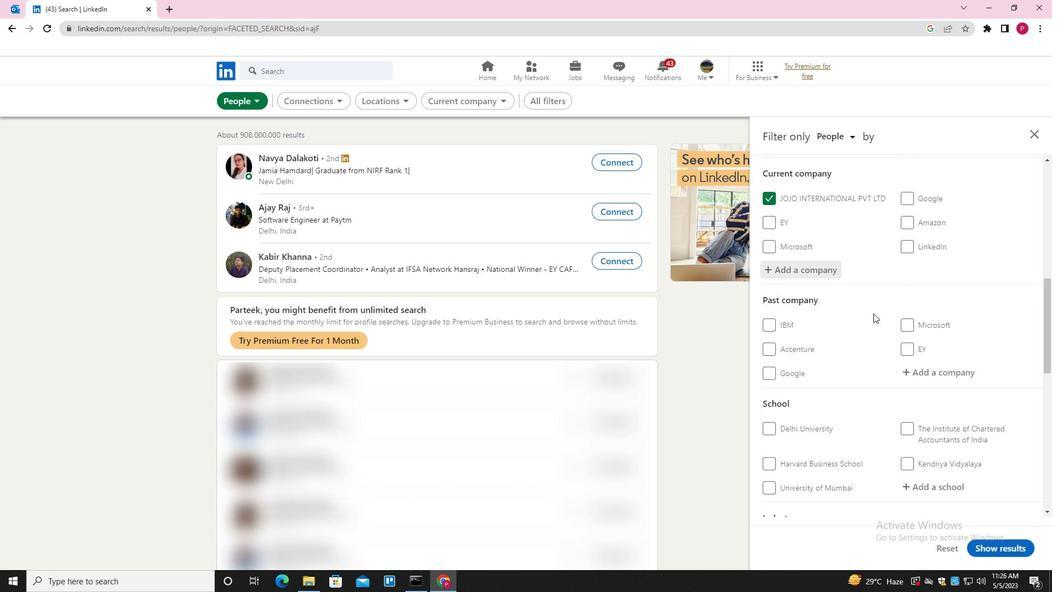 
Action: Mouse scrolled (873, 315) with delta (0, 0)
Screenshot: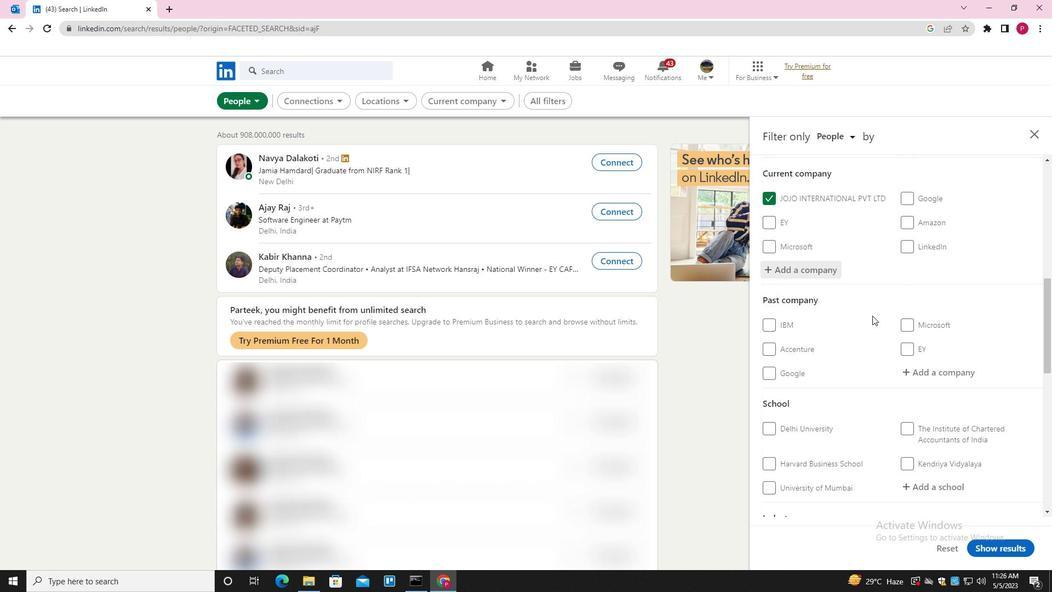 
Action: Mouse scrolled (873, 315) with delta (0, 0)
Screenshot: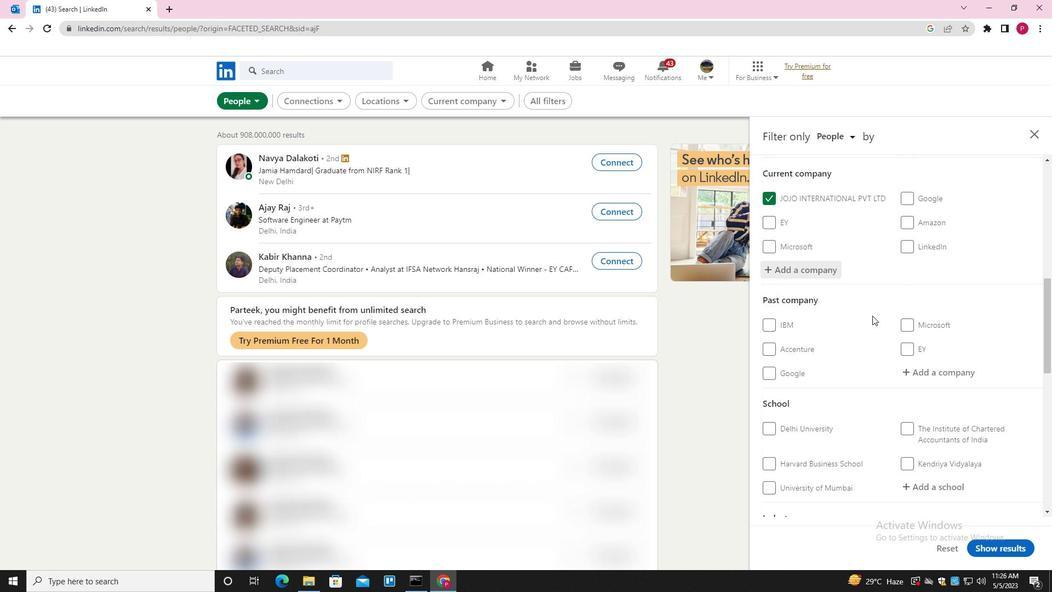 
Action: Mouse scrolled (873, 315) with delta (0, 0)
Screenshot: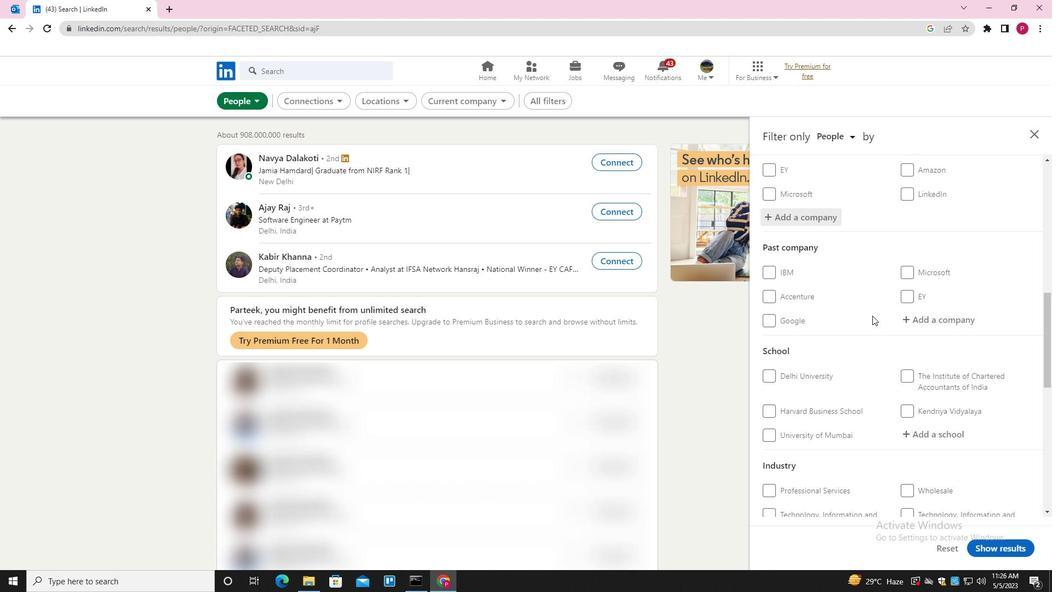 
Action: Mouse moved to (873, 315)
Screenshot: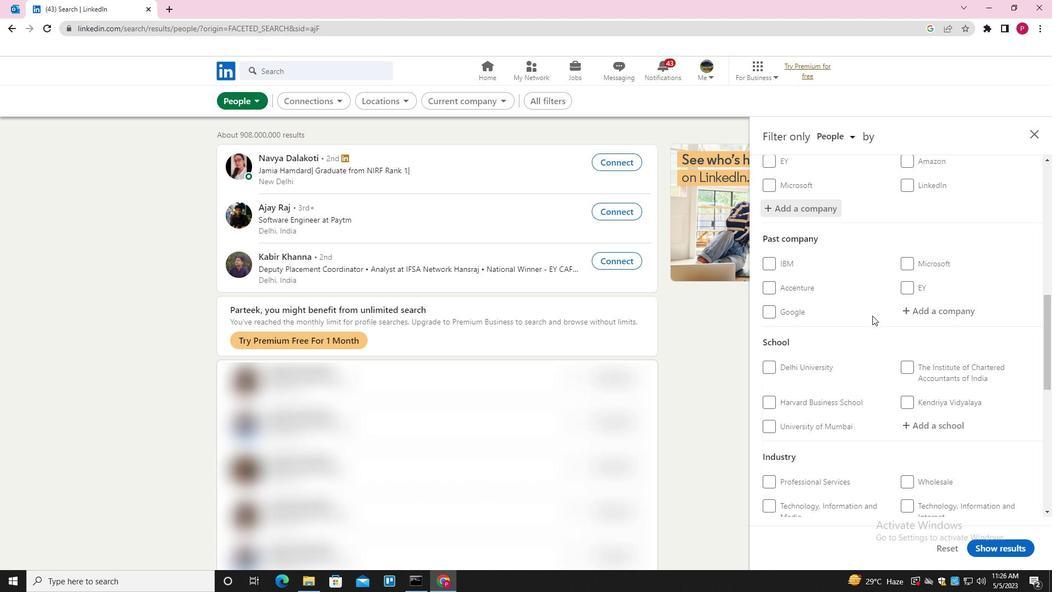 
Action: Mouse scrolled (873, 315) with delta (0, 0)
Screenshot: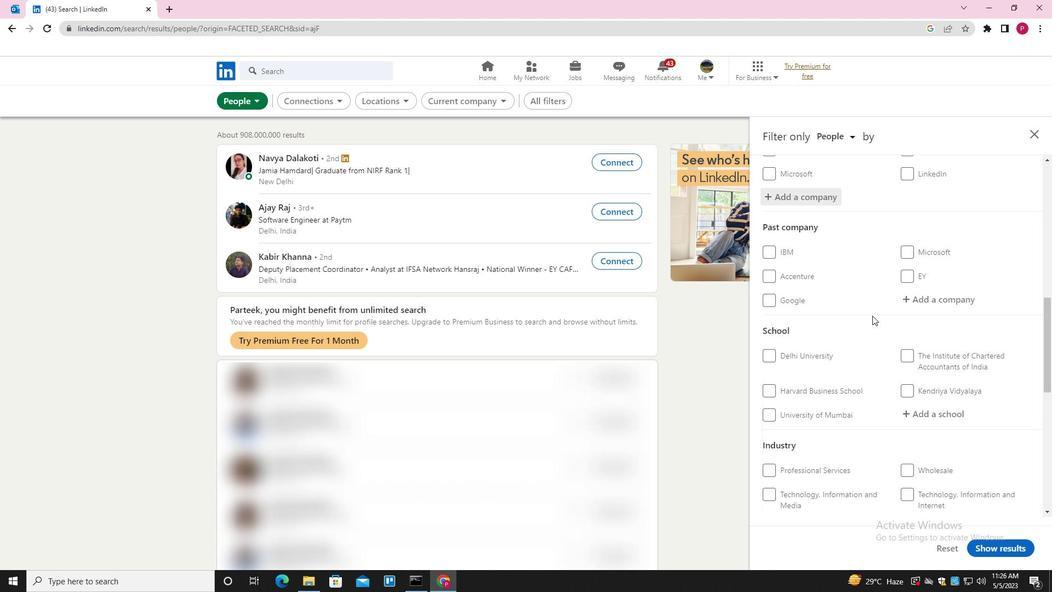 
Action: Mouse moved to (925, 268)
Screenshot: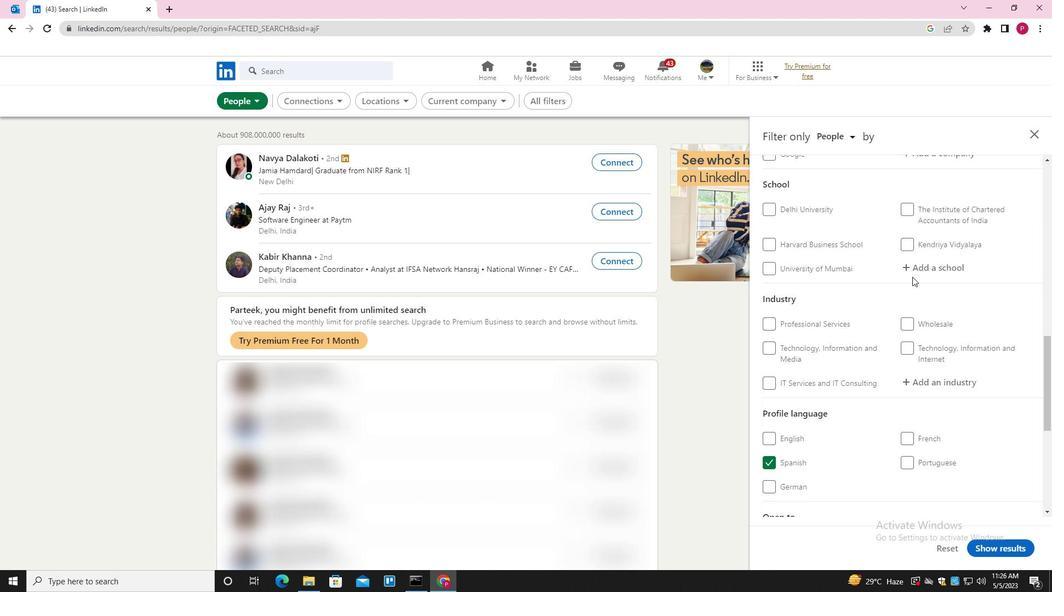 
Action: Mouse pressed left at (925, 268)
Screenshot: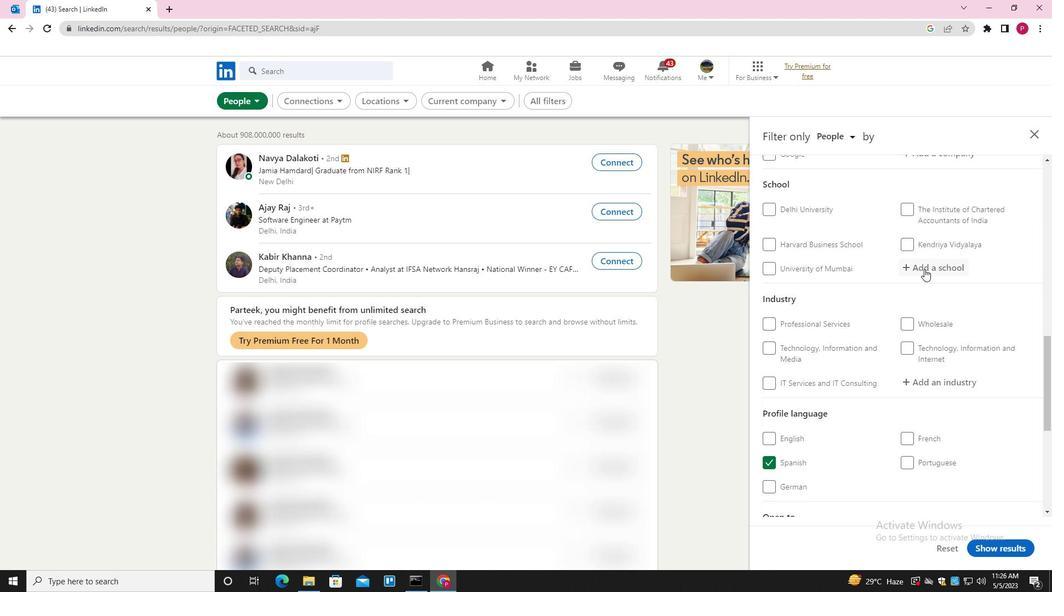 
Action: Key pressed <Key.shift><Key.shift><Key.shift><Key.shift><Key.shift><Key.shift><Key.shift><Key.shift>ST.<Key.space><Key.shift><Key.shift><Key.shift><Key.shift><Key.shift><Key.shift>ALOYSIUS<Key.space><Key.shift>COLLEGE<Key.space><Key.backspace>,<Key.space><Key.shift>MANGALORE<Key.space><Key.down><Key.enter>
Screenshot: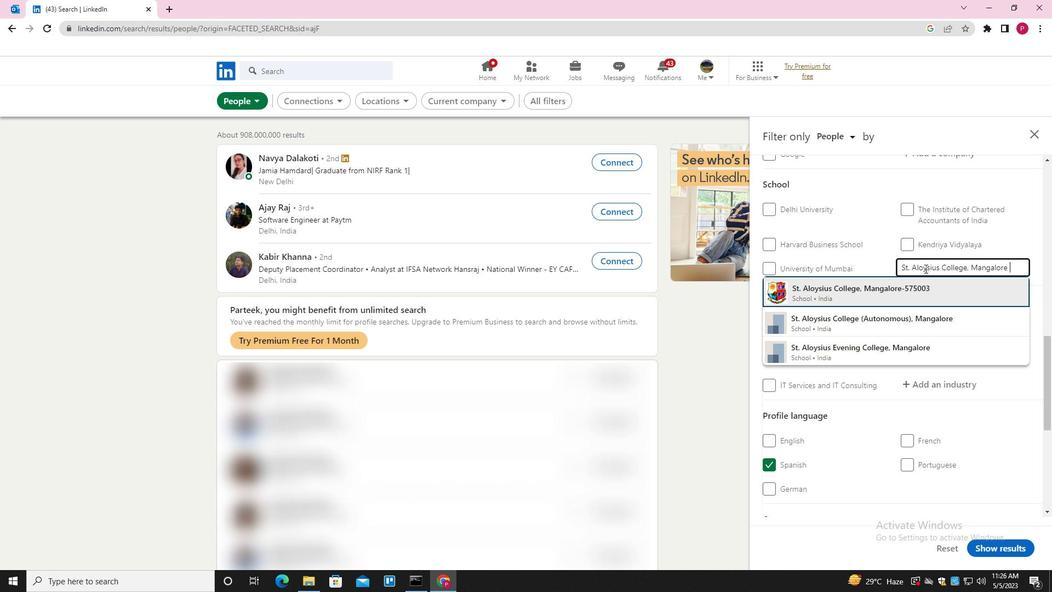 
Action: Mouse moved to (917, 282)
Screenshot: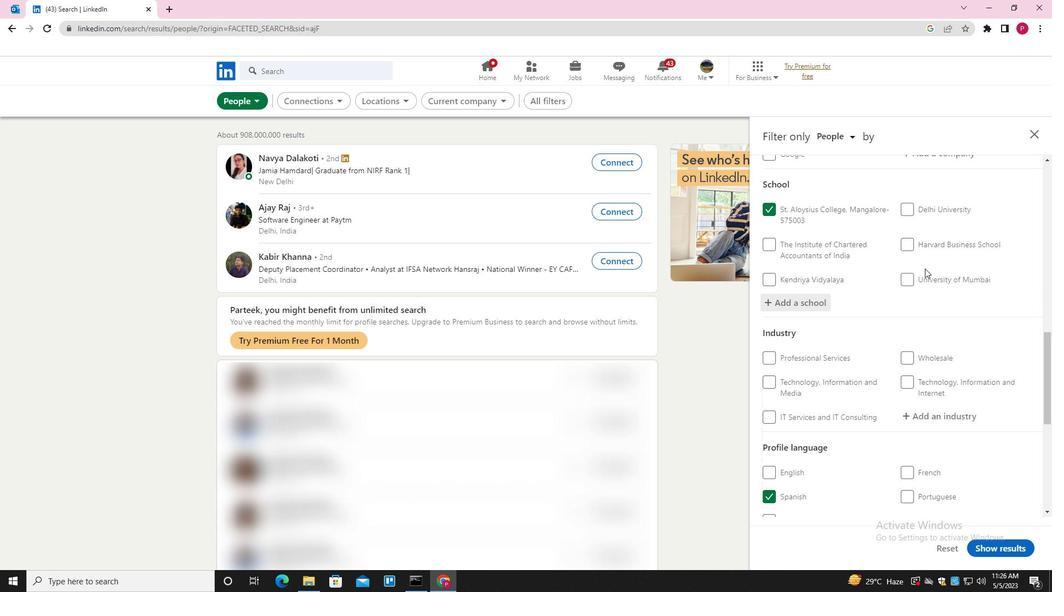 
Action: Mouse scrolled (917, 282) with delta (0, 0)
Screenshot: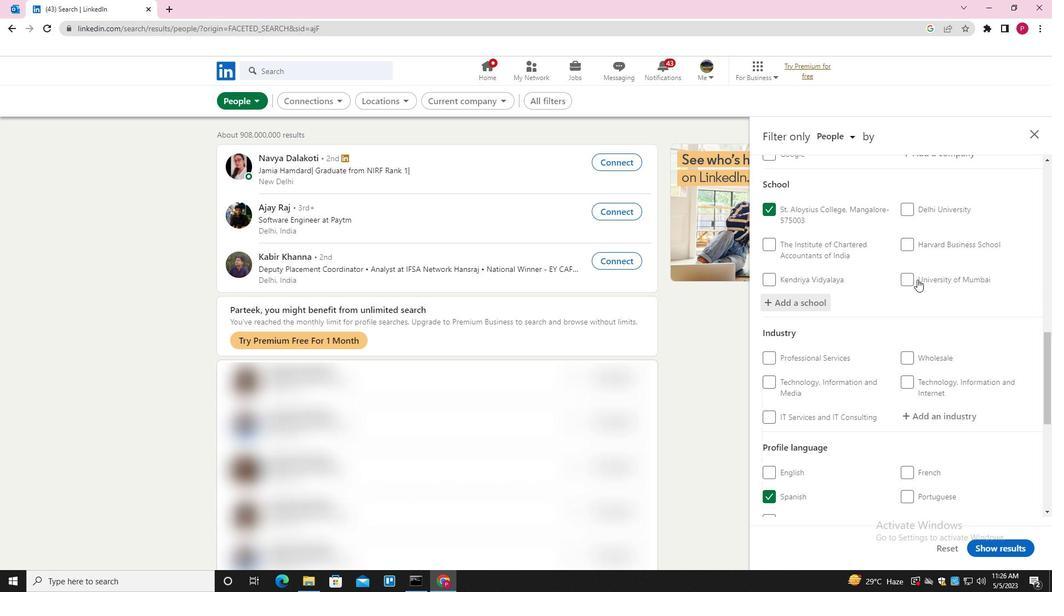 
Action: Mouse scrolled (917, 282) with delta (0, 0)
Screenshot: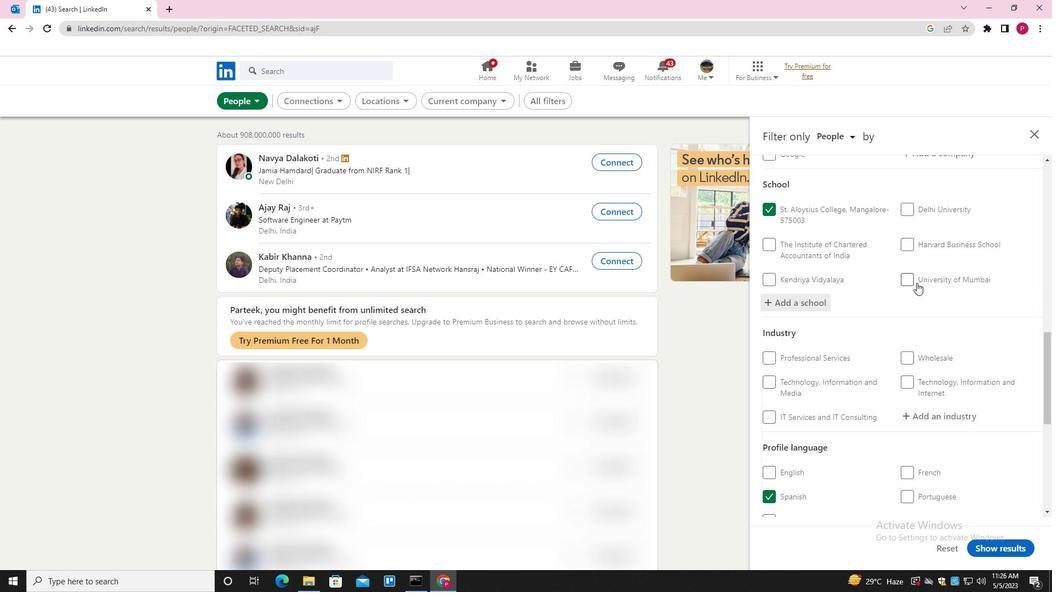 
Action: Mouse scrolled (917, 282) with delta (0, 0)
Screenshot: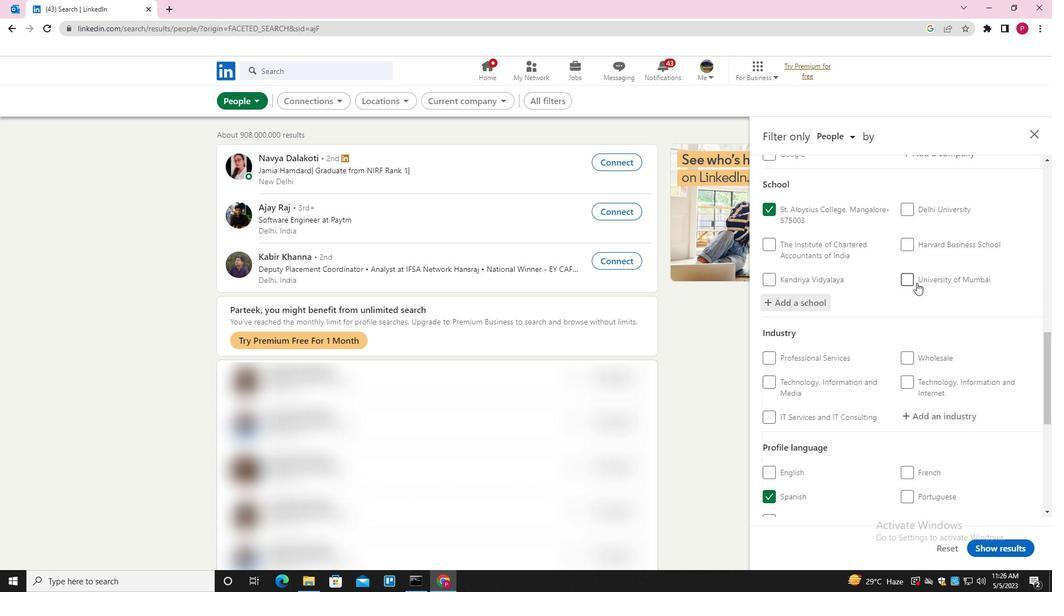
Action: Mouse moved to (946, 250)
Screenshot: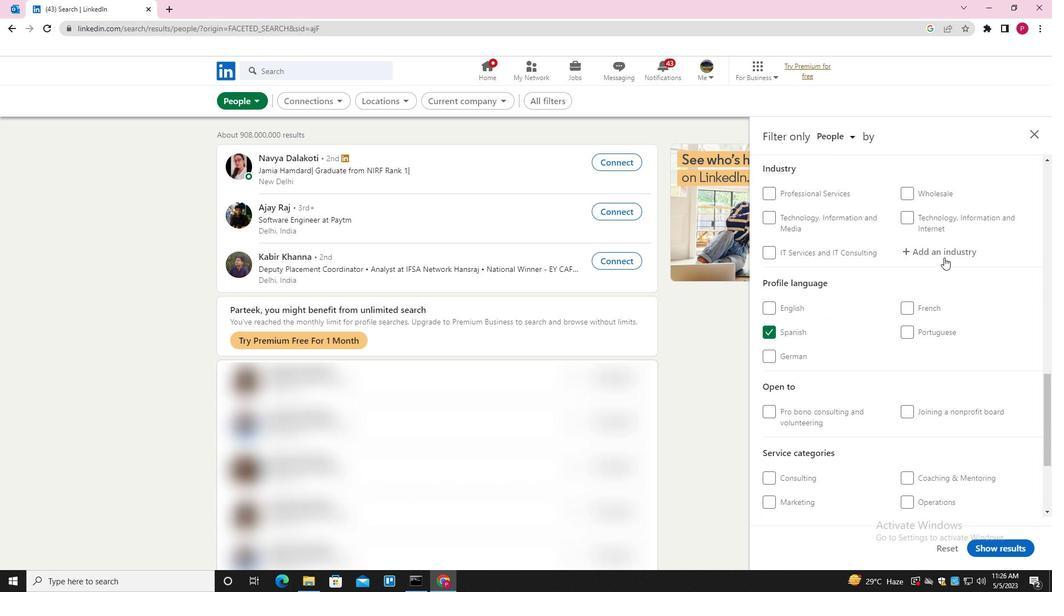 
Action: Mouse pressed left at (946, 250)
Screenshot: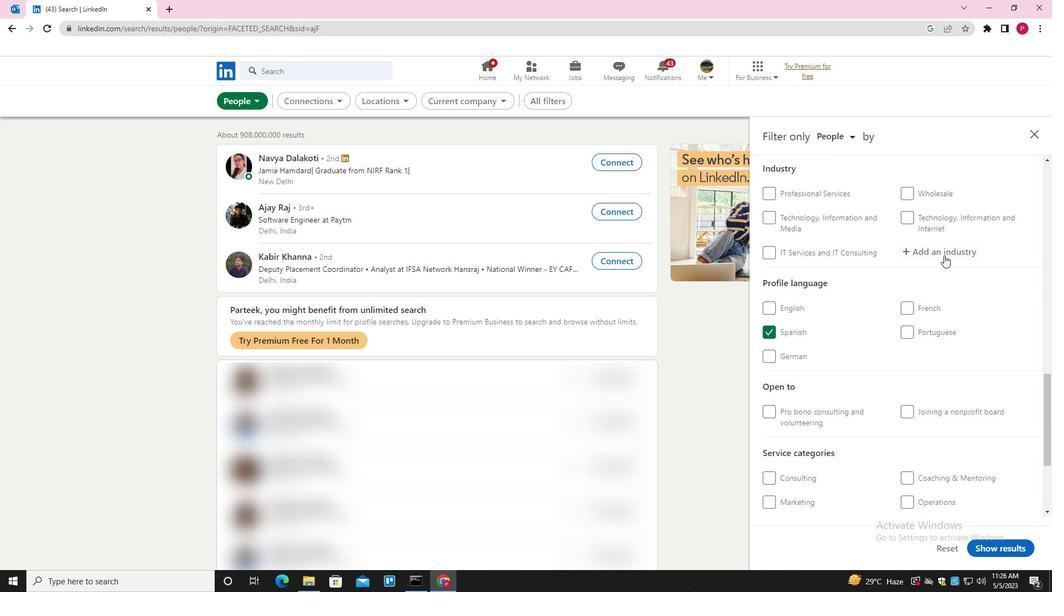 
Action: Key pressed <Key.shift><Key.shift><Key.shift><Key.shift><Key.shift><Key.shift><Key.shift><Key.shift><Key.shift><Key.shift><Key.shift>ENGINEERING<Key.space><Key.shift>SERVICES<Key.down><Key.enter>
Screenshot: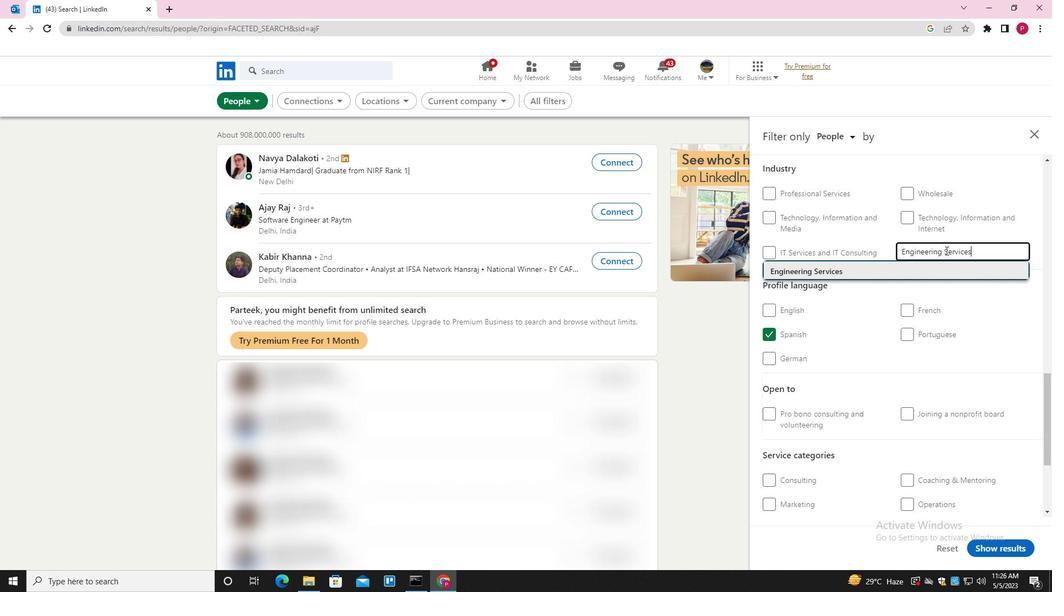 
Action: Mouse moved to (945, 260)
Screenshot: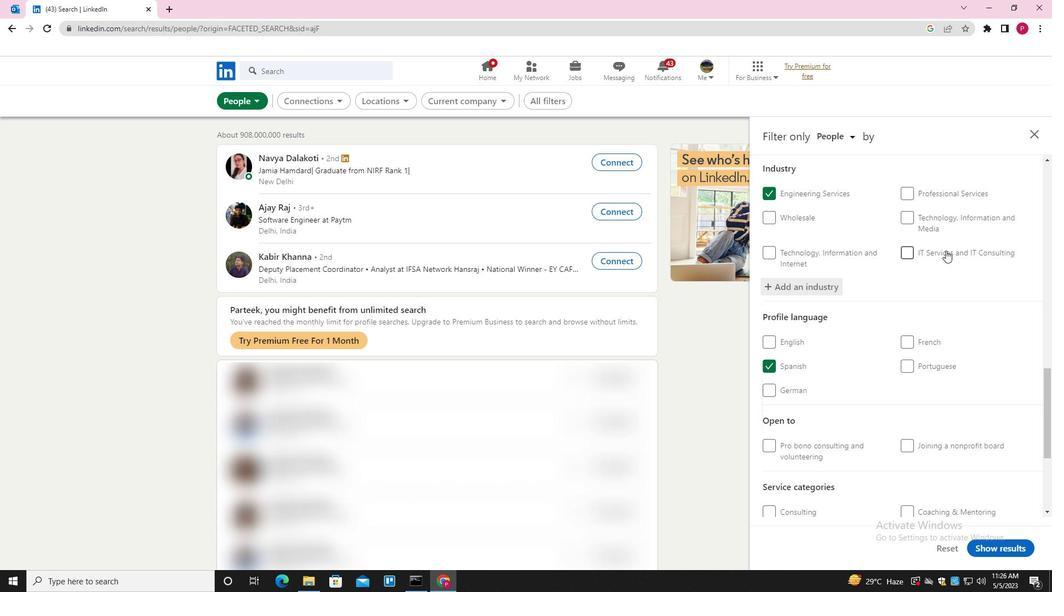 
Action: Mouse scrolled (945, 259) with delta (0, 0)
Screenshot: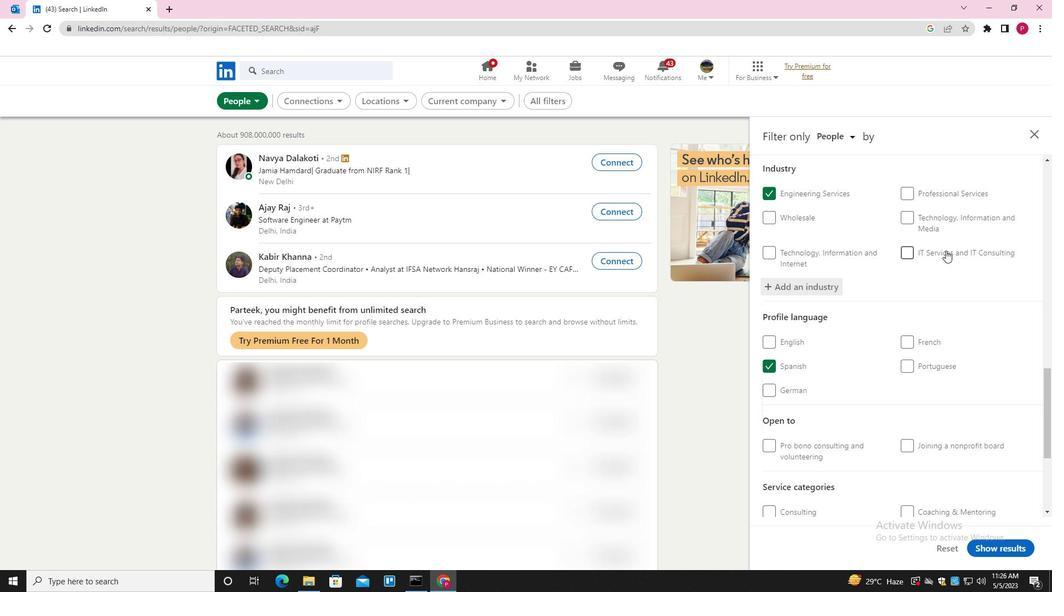 
Action: Mouse scrolled (945, 259) with delta (0, 0)
Screenshot: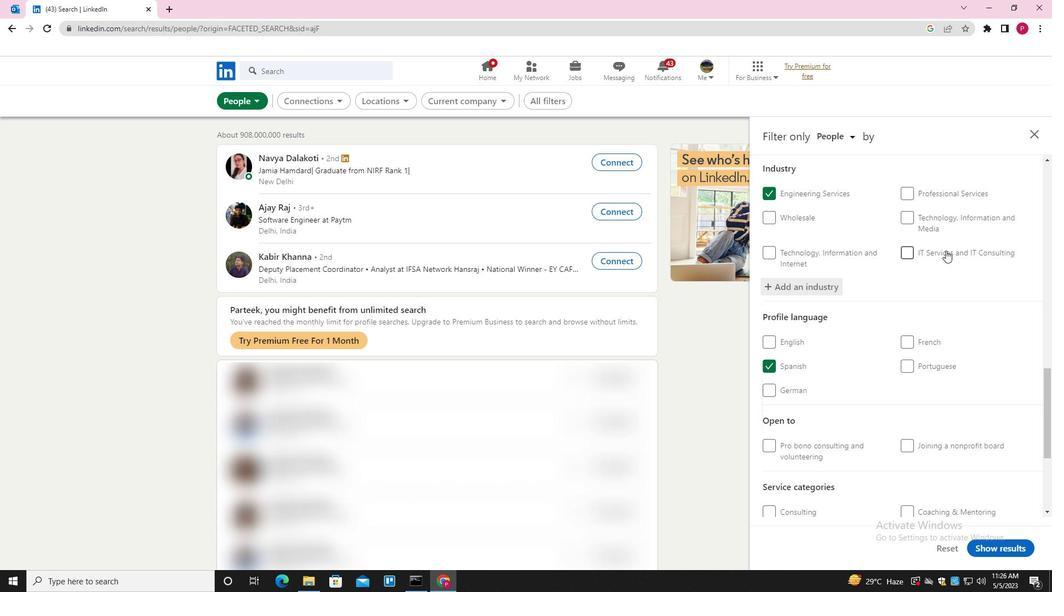 
Action: Mouse scrolled (945, 259) with delta (0, 0)
Screenshot: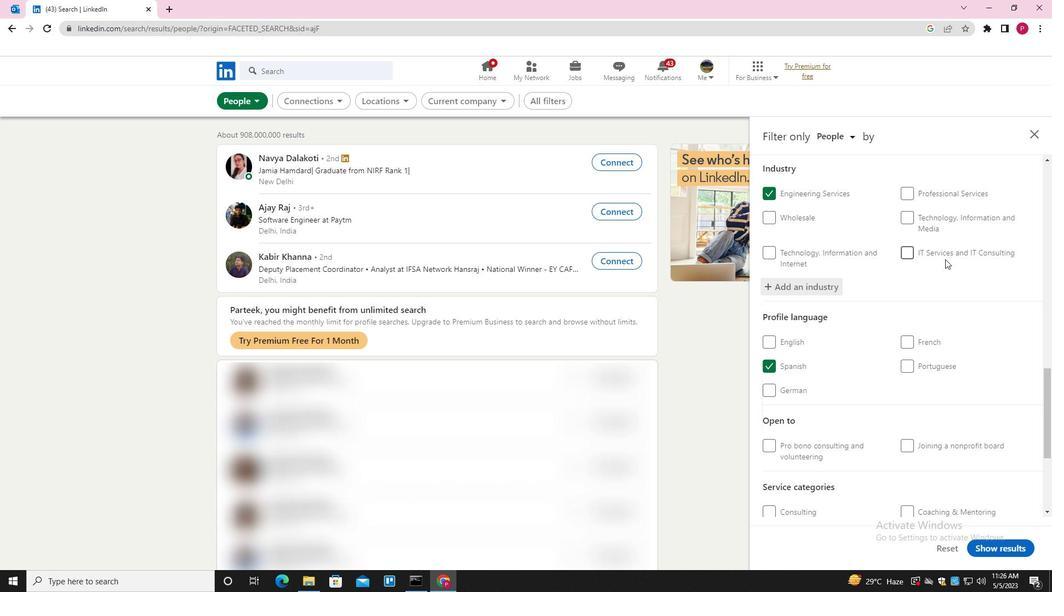 
Action: Mouse scrolled (945, 259) with delta (0, 0)
Screenshot: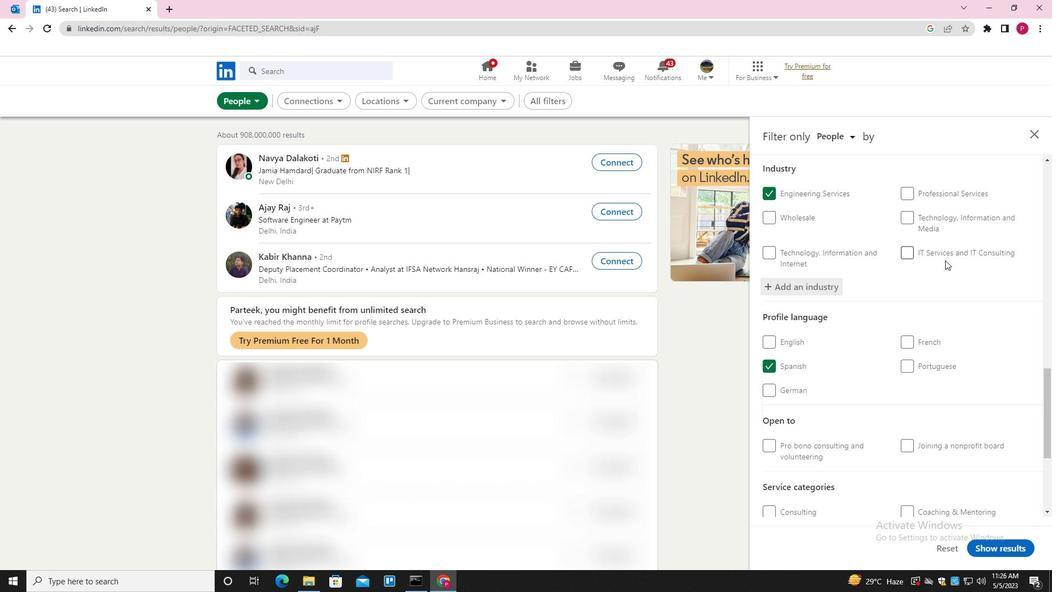 
Action: Mouse moved to (947, 361)
Screenshot: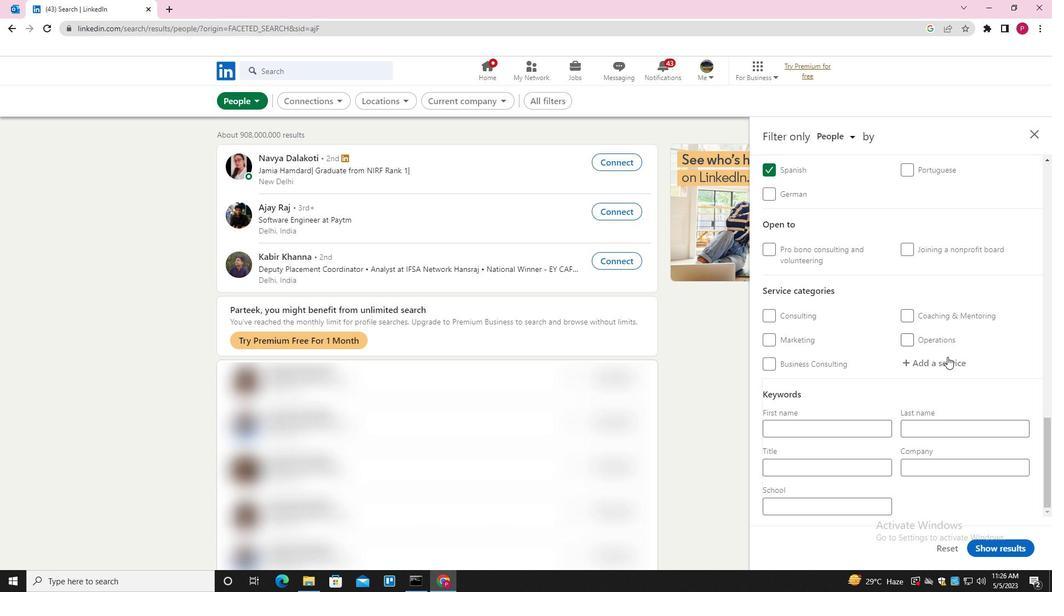 
Action: Mouse pressed left at (947, 361)
Screenshot: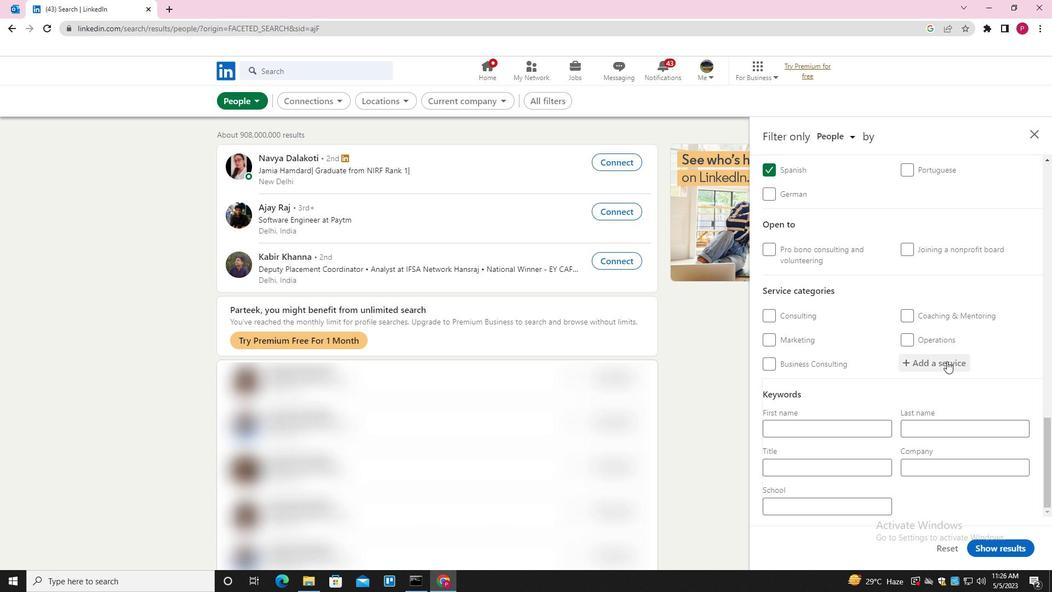 
Action: Mouse moved to (947, 361)
Screenshot: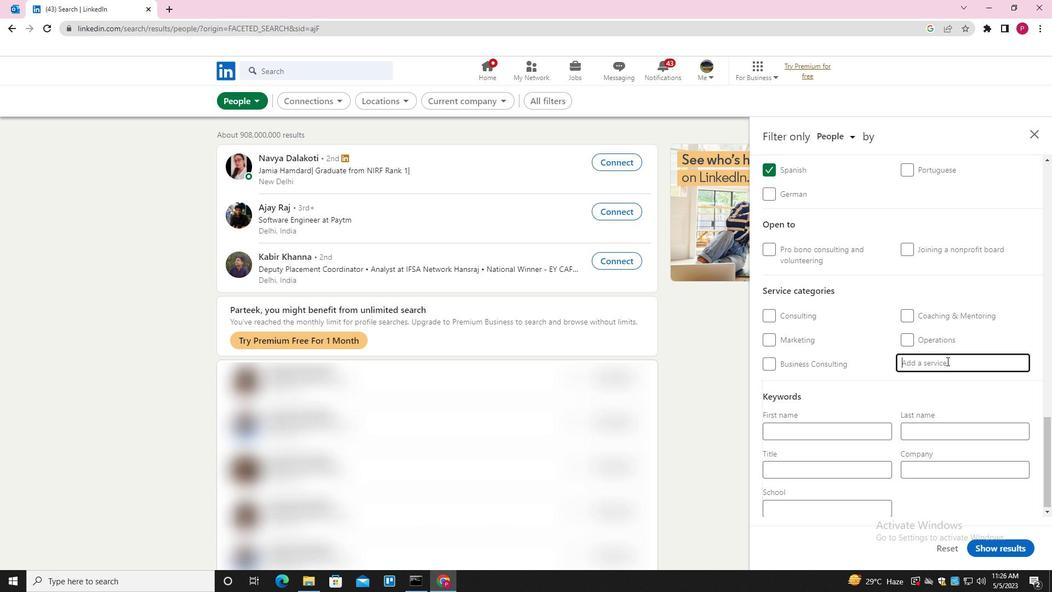 
Action: Key pressed <Key.shift><Key.shift><Key.shift><Key.shift><Key.shift><Key.shift><Key.shift>VIDEO<Key.space><Key.shift>PRODUCTION<Key.down><Key.enter>
Screenshot: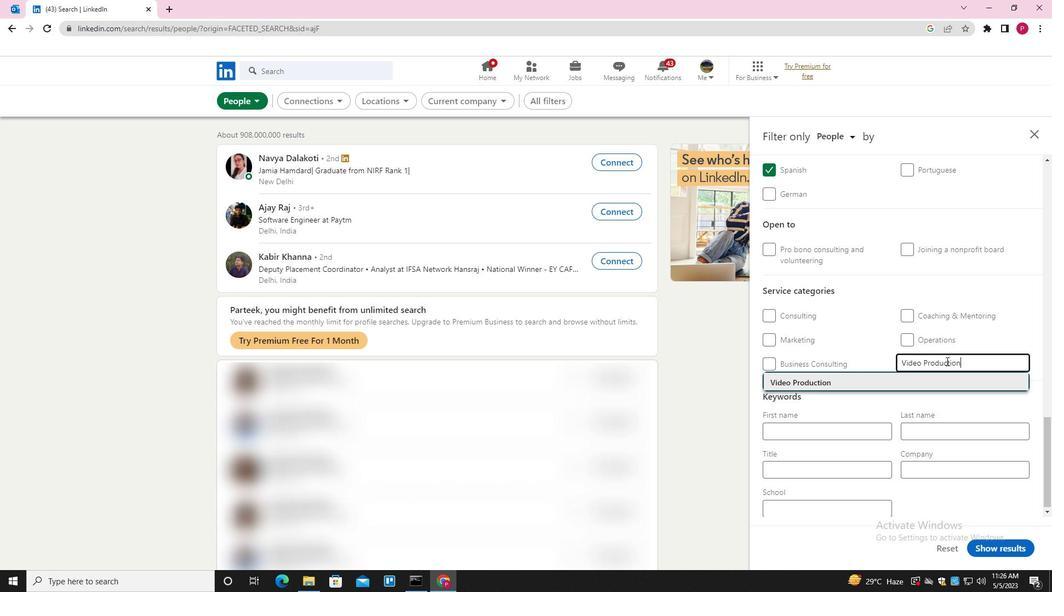 
Action: Mouse scrolled (947, 360) with delta (0, 0)
Screenshot: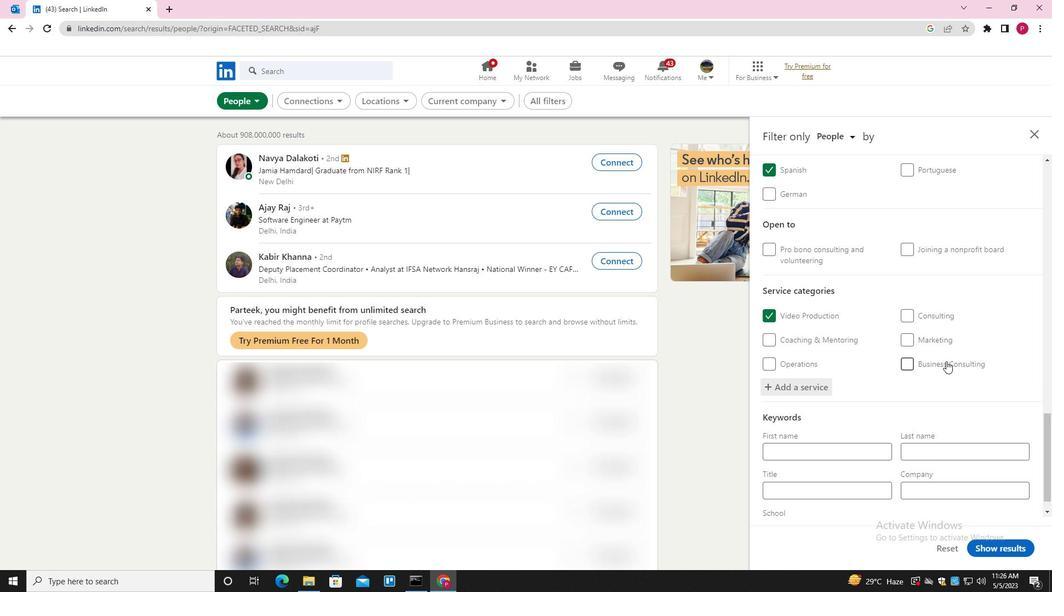 
Action: Mouse scrolled (947, 360) with delta (0, 0)
Screenshot: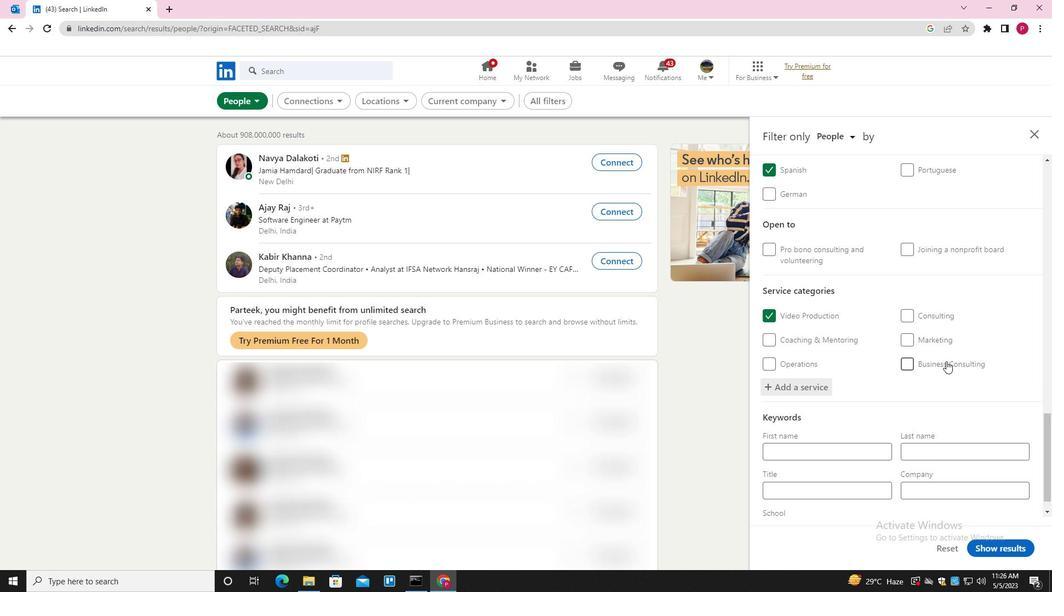 
Action: Mouse scrolled (947, 360) with delta (0, 0)
Screenshot: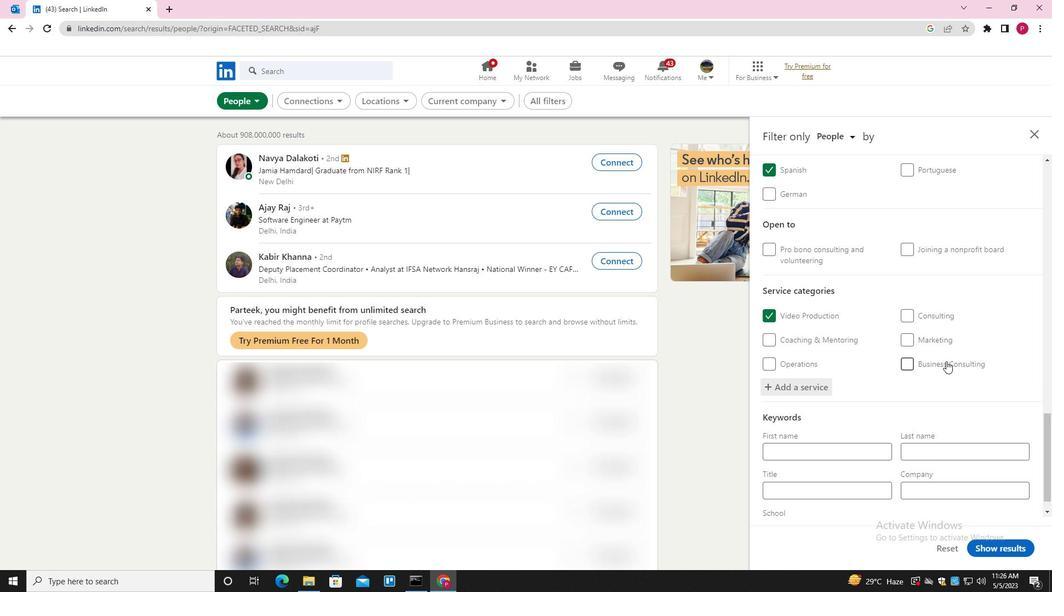 
Action: Mouse scrolled (947, 360) with delta (0, 0)
Screenshot: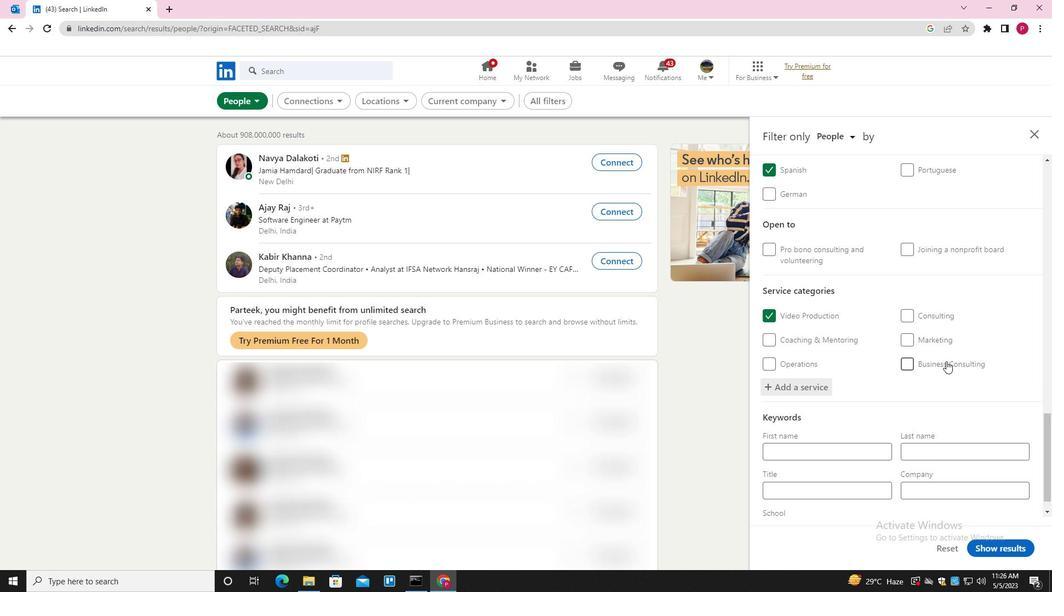 
Action: Mouse moved to (850, 462)
Screenshot: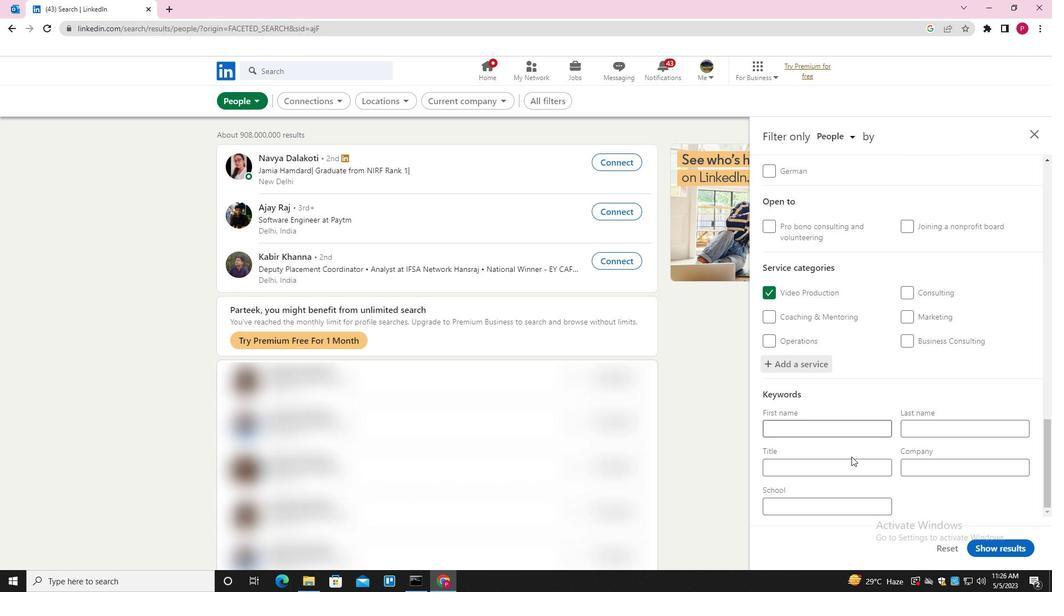 
Action: Mouse pressed left at (850, 462)
Screenshot: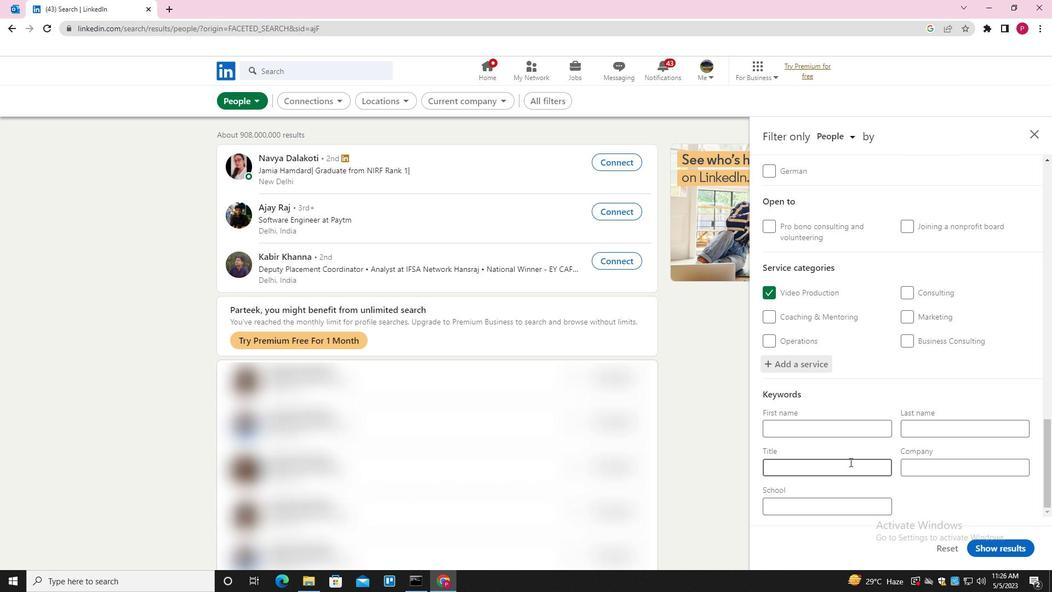 
Action: Key pressed <Key.shift><Key.shift><Key.shift>CHIEF<Key.space><Key.shift><Key.shift><Key.shift><Key.shift><Key.shift><Key.shift><Key.shift><Key.shift><Key.shift><Key.shift><Key.shift><Key.shift><Key.shift><Key.shift><Key.shift><Key.shift><Key.shift><Key.shift>EXECUTIVE<Key.space><Key.shift>OFFICER
Screenshot: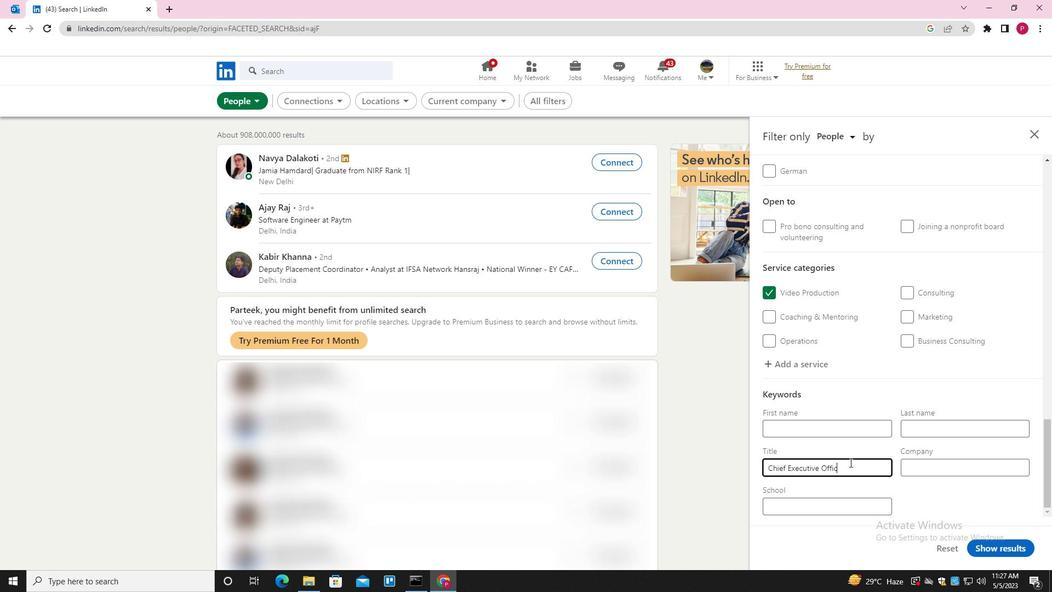 
Action: Mouse moved to (988, 554)
Screenshot: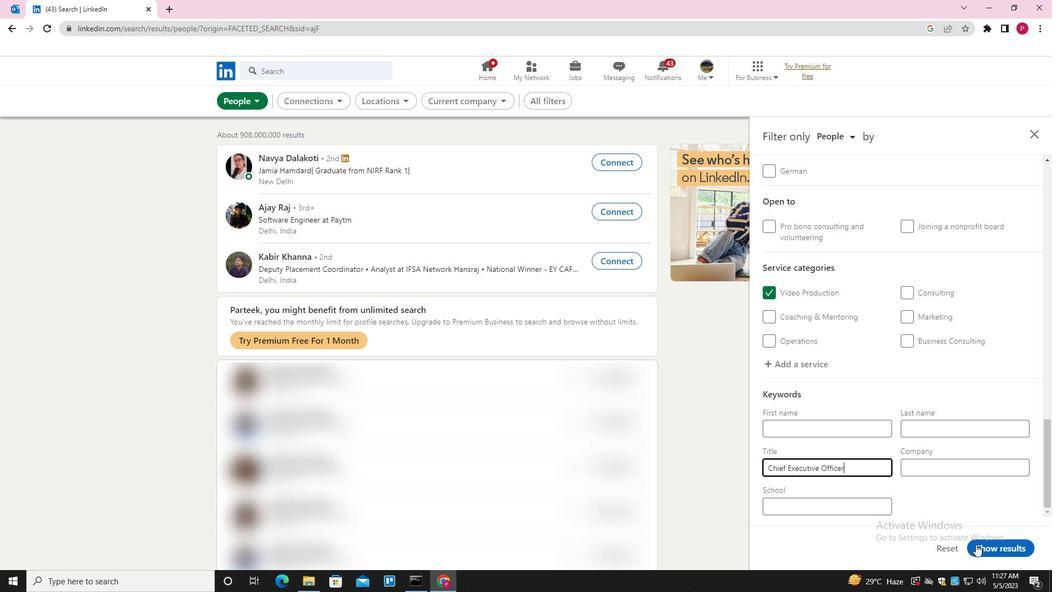 
Action: Mouse pressed left at (988, 554)
Screenshot: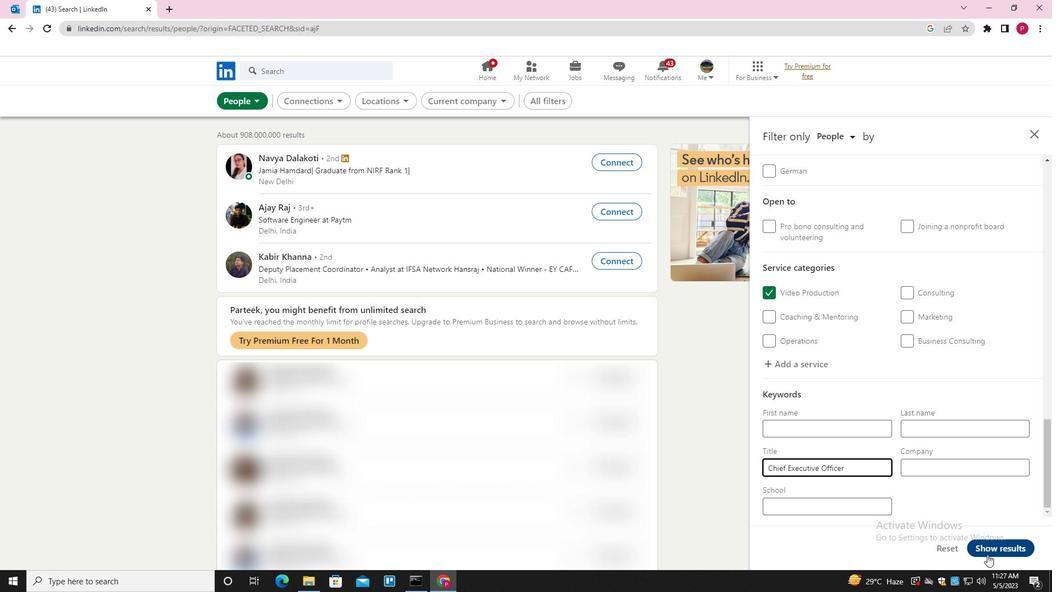 
Action: Mouse moved to (444, 279)
Screenshot: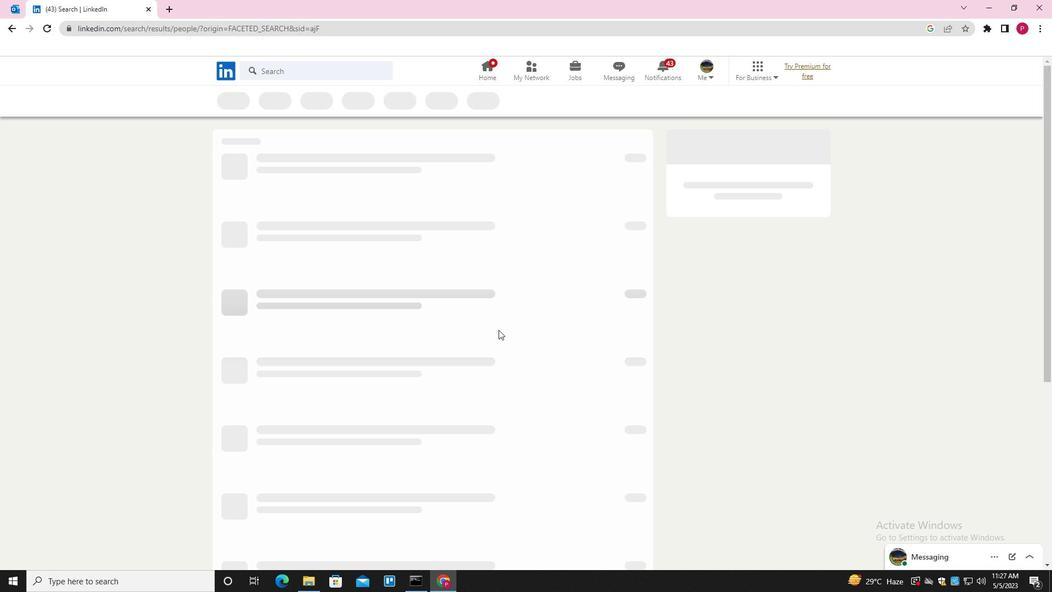 
